 Task: Create a sub task Gather and Analyse Requirements for the task  Add support for push notifications to the mobile app in the project TowardForge , assign it to team member softage.9@softage.net and update the status of the sub task to  Completed , set the priority of the sub task to High.
Action: Mouse moved to (19, 50)
Screenshot: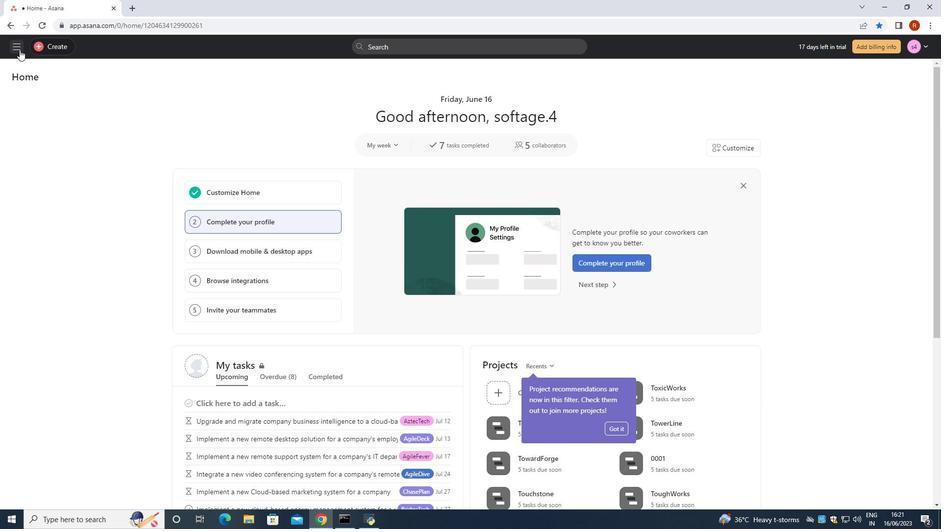 
Action: Mouse pressed left at (19, 50)
Screenshot: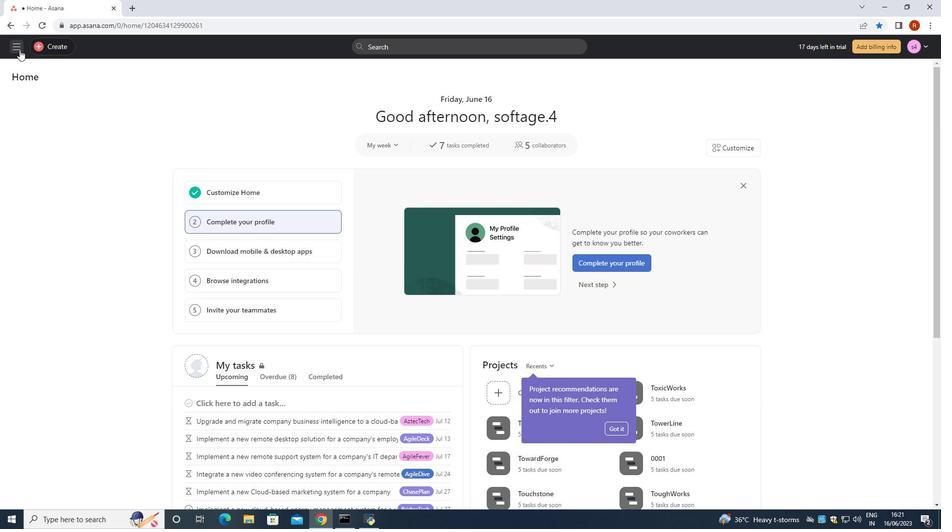 
Action: Mouse moved to (60, 312)
Screenshot: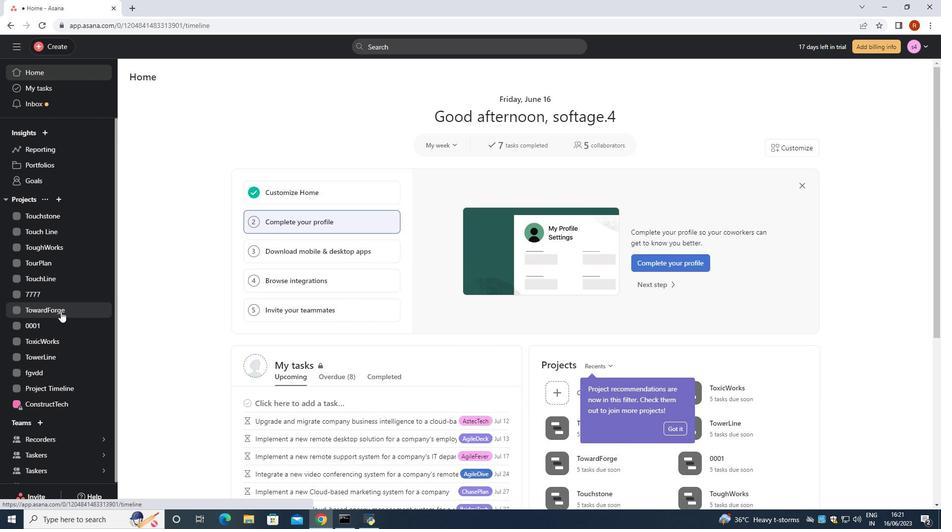 
Action: Mouse pressed left at (60, 312)
Screenshot: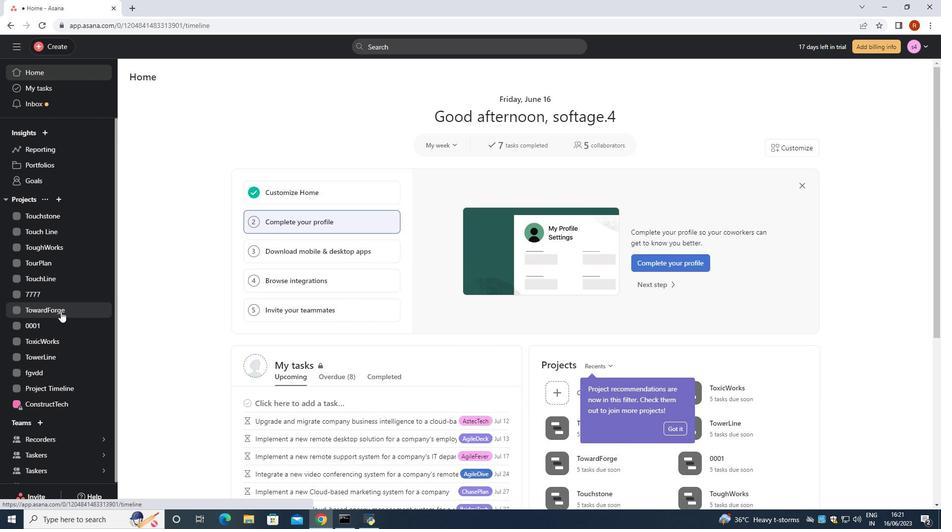 
Action: Mouse moved to (179, 102)
Screenshot: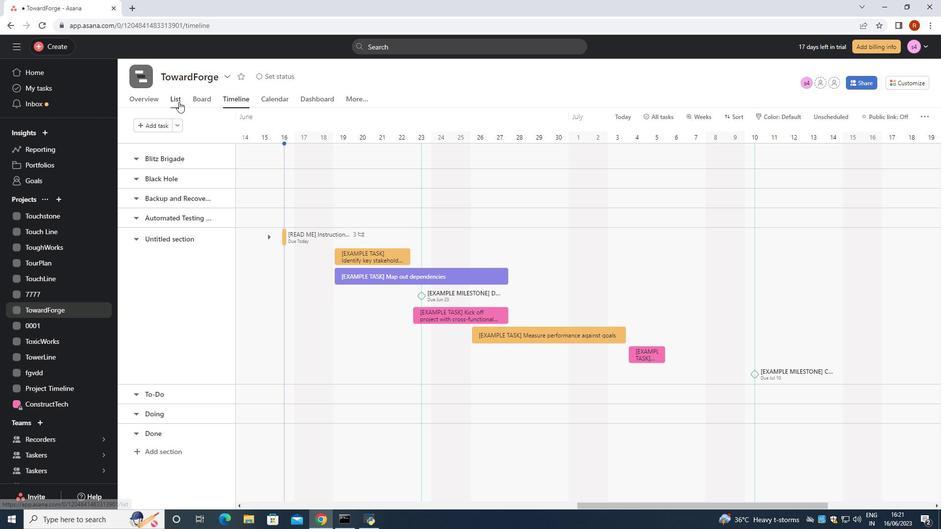 
Action: Mouse pressed left at (179, 102)
Screenshot: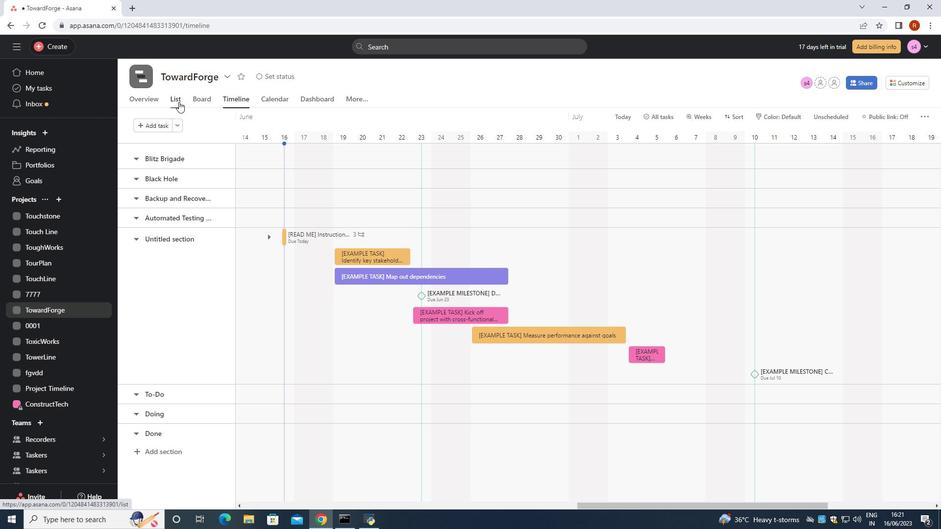 
Action: Mouse moved to (184, 248)
Screenshot: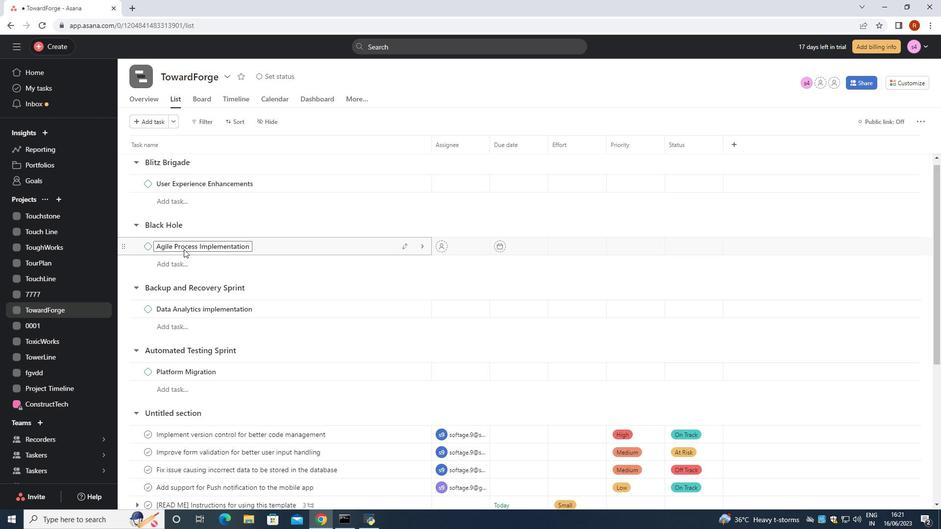 
Action: Mouse scrolled (184, 248) with delta (0, 0)
Screenshot: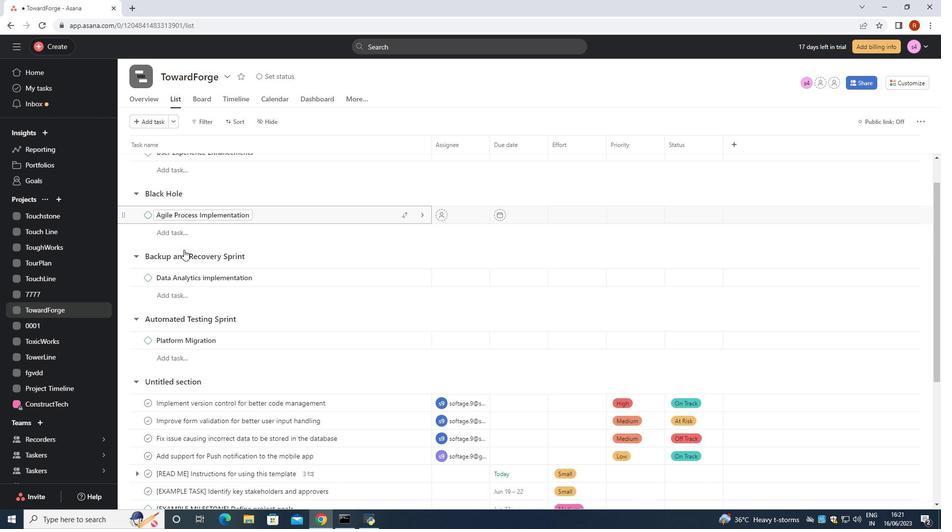 
Action: Mouse moved to (183, 250)
Screenshot: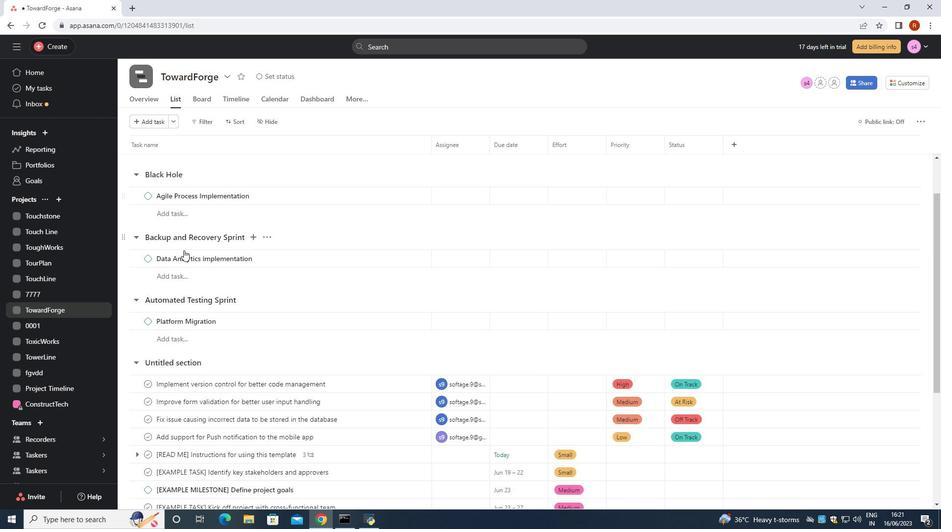 
Action: Mouse scrolled (183, 249) with delta (0, 0)
Screenshot: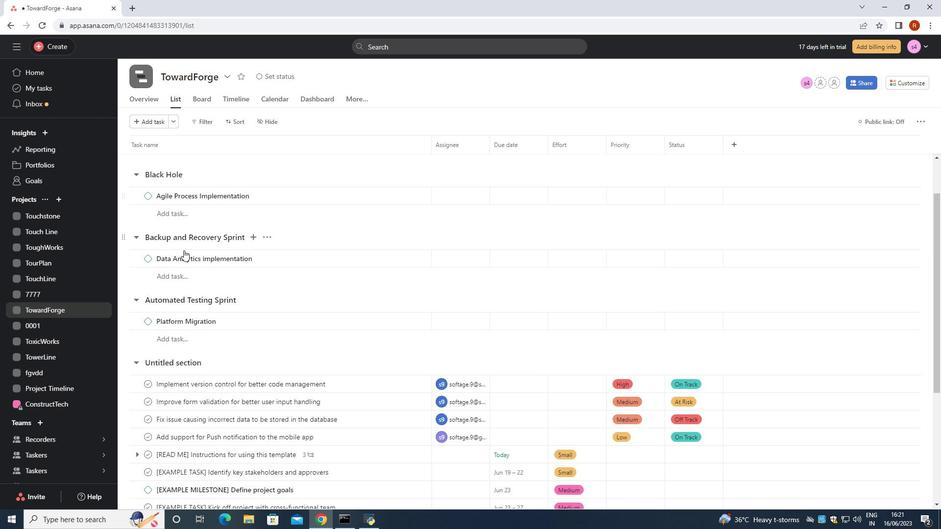 
Action: Mouse moved to (184, 260)
Screenshot: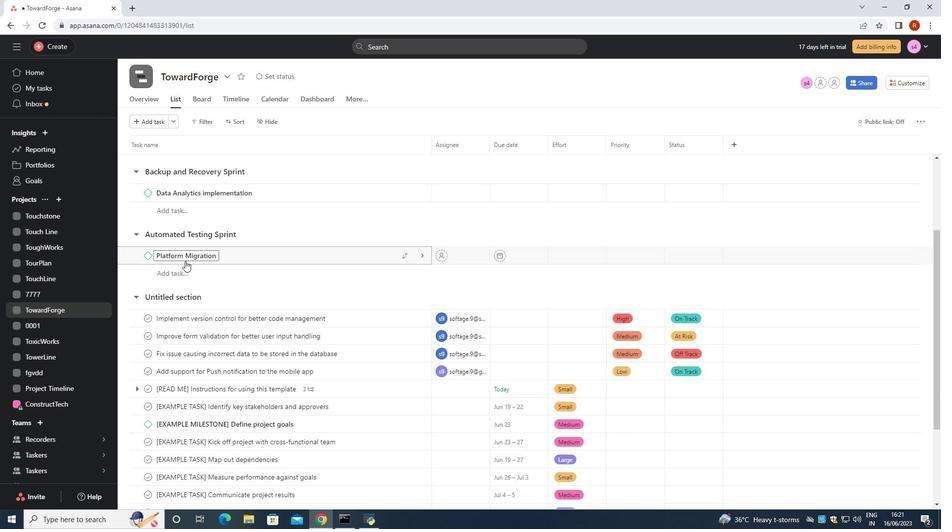 
Action: Mouse scrolled (184, 259) with delta (0, 0)
Screenshot: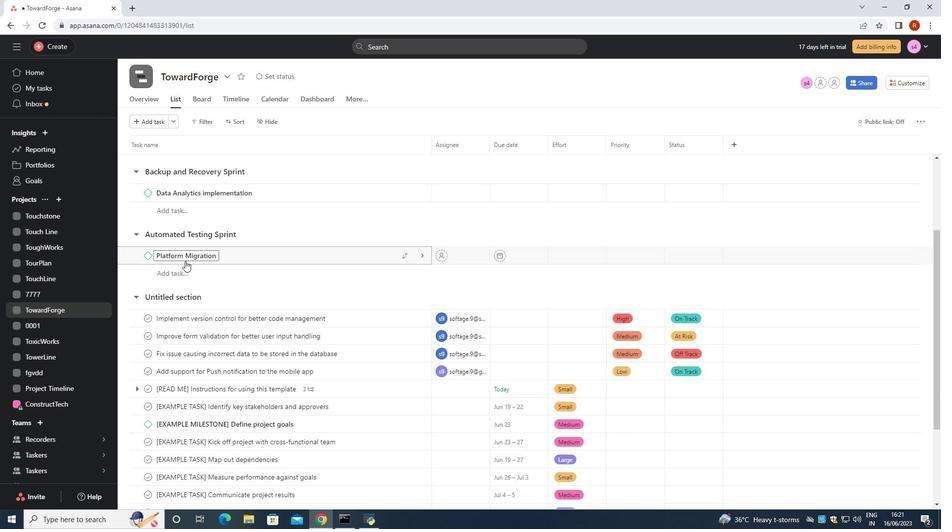 
Action: Mouse moved to (349, 346)
Screenshot: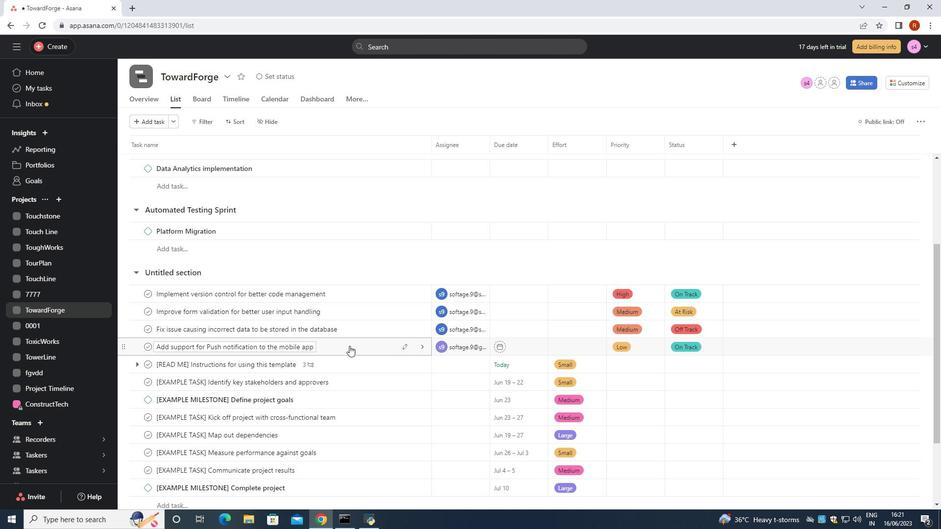 
Action: Mouse pressed left at (349, 346)
Screenshot: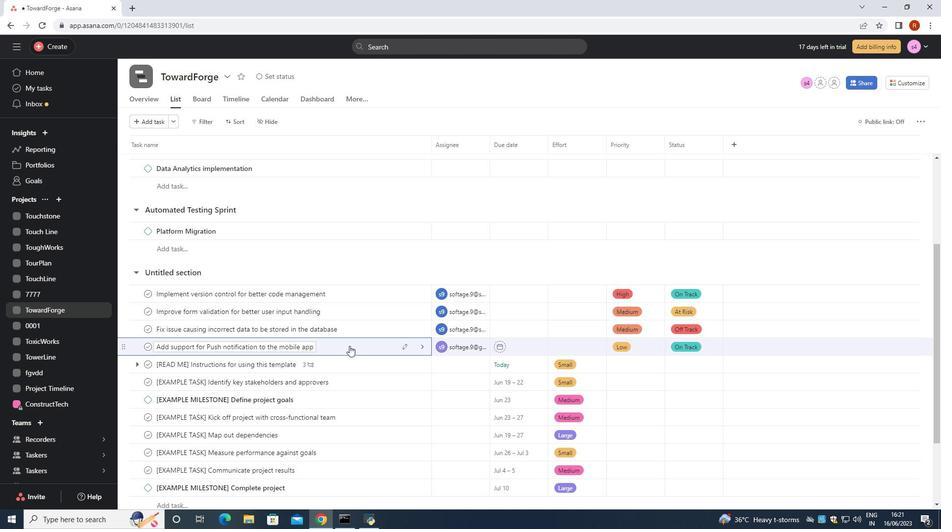 
Action: Mouse moved to (670, 338)
Screenshot: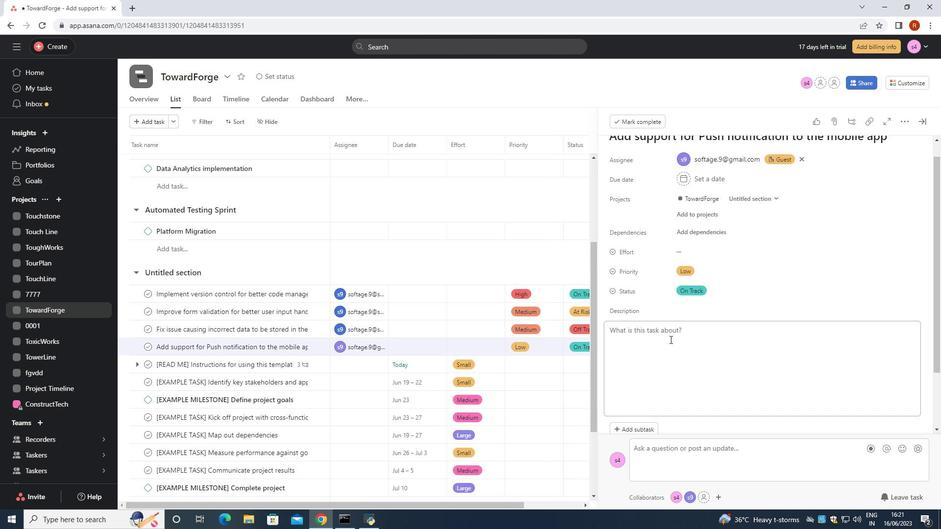 
Action: Mouse scrolled (670, 338) with delta (0, 0)
Screenshot: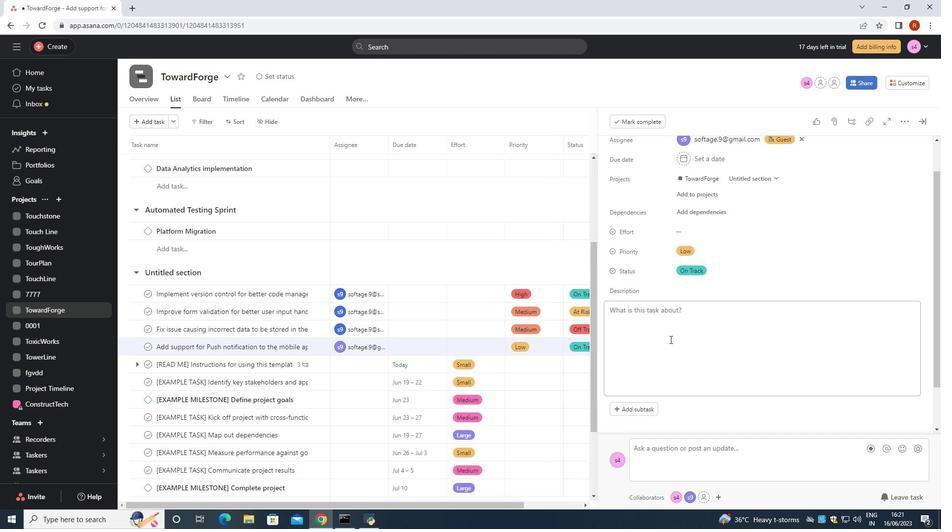
Action: Mouse moved to (669, 342)
Screenshot: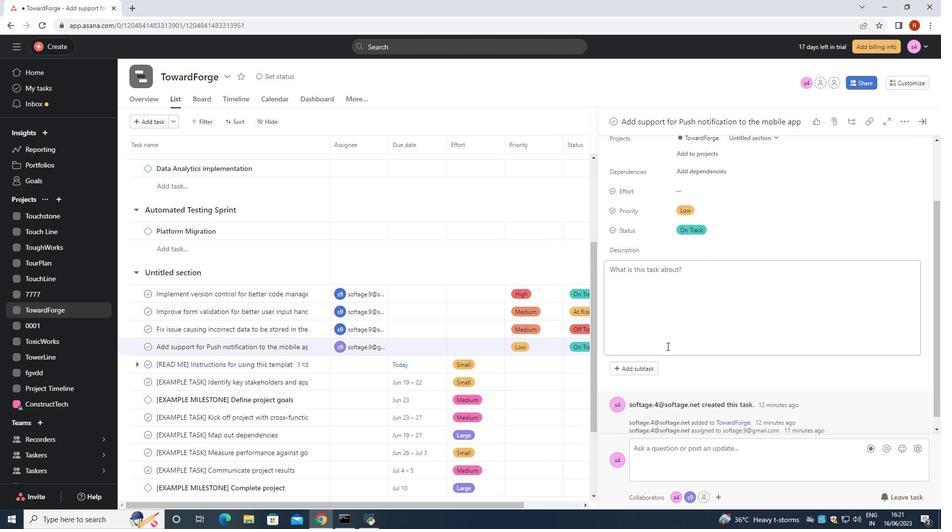 
Action: Mouse scrolled (669, 341) with delta (0, 0)
Screenshot: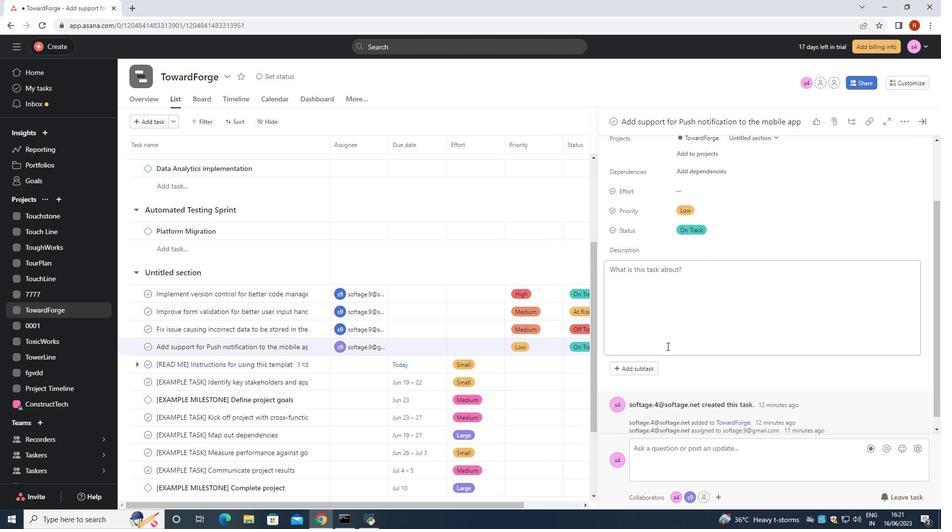 
Action: Mouse moved to (667, 345)
Screenshot: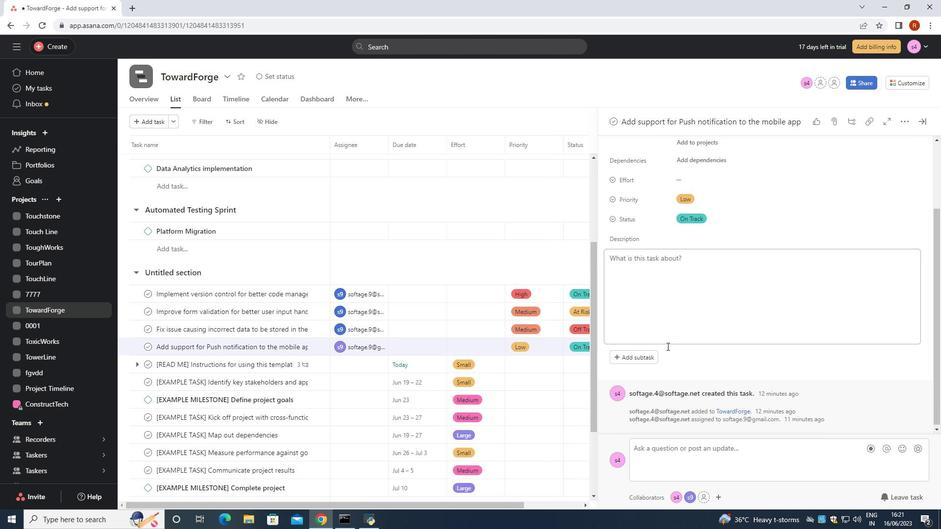 
Action: Mouse scrolled (667, 345) with delta (0, 0)
Screenshot: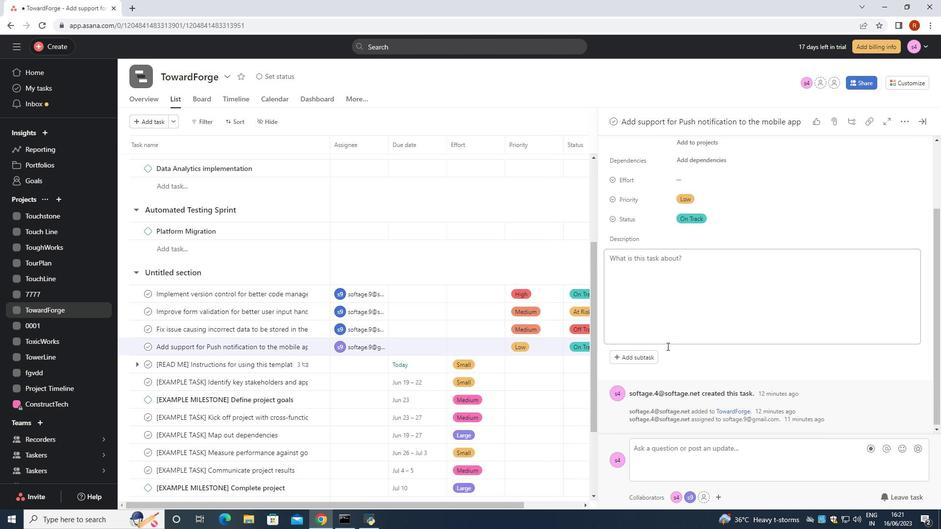 
Action: Mouse moved to (644, 357)
Screenshot: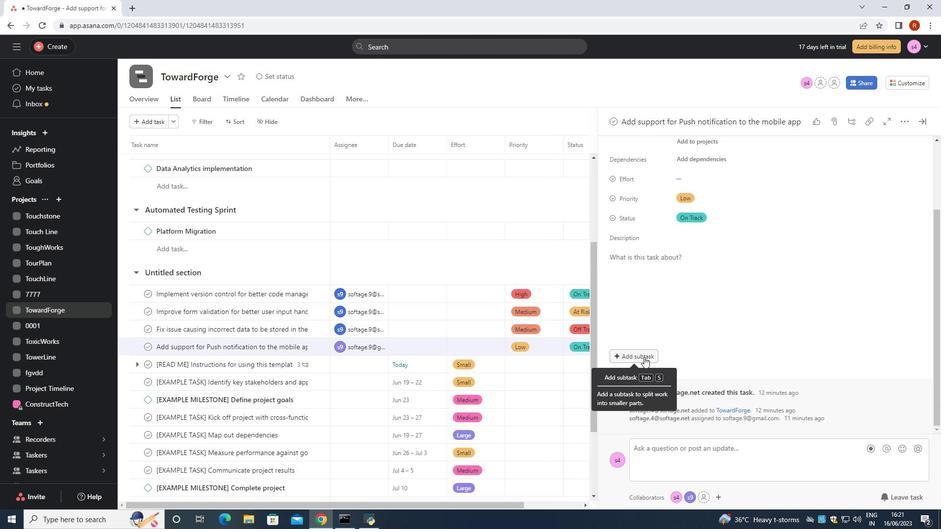 
Action: Mouse pressed left at (644, 357)
Screenshot: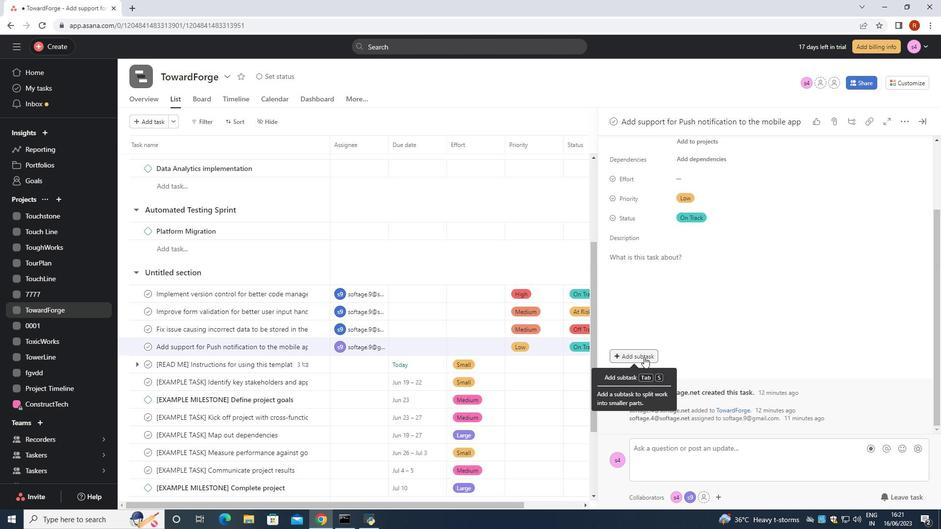 
Action: Key pressed <Key.shift><Key.shift><Key.shift><Key.shift><Key.shift><Key.shift>Gather<Key.space><Key.shift>and<Key.space><Key.shift>Analyse<Key.space><Key.shift>Requirements<Key.space>
Screenshot: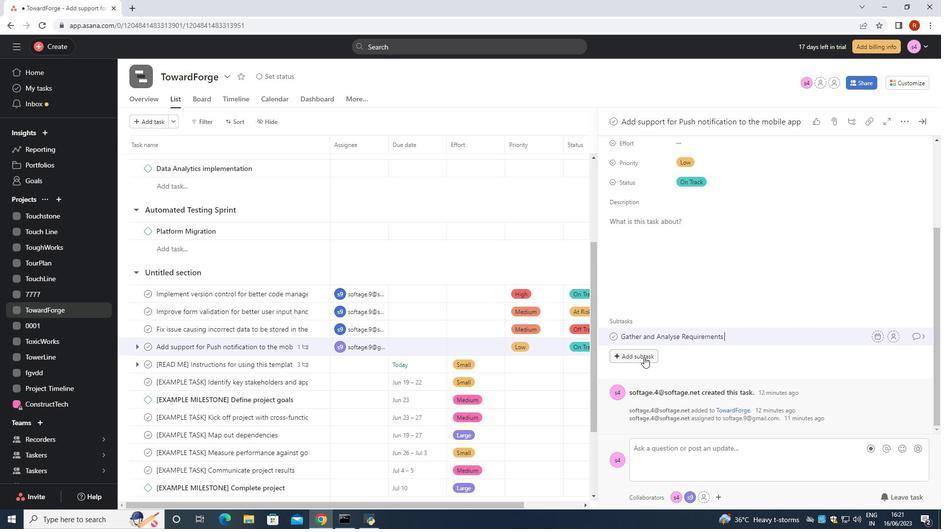 
Action: Mouse moved to (882, 336)
Screenshot: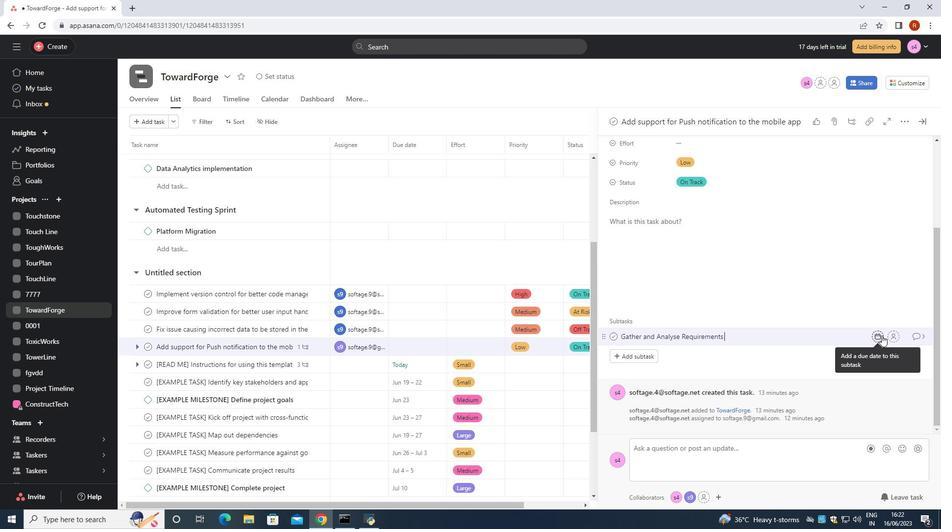 
Action: Mouse pressed left at (882, 336)
Screenshot: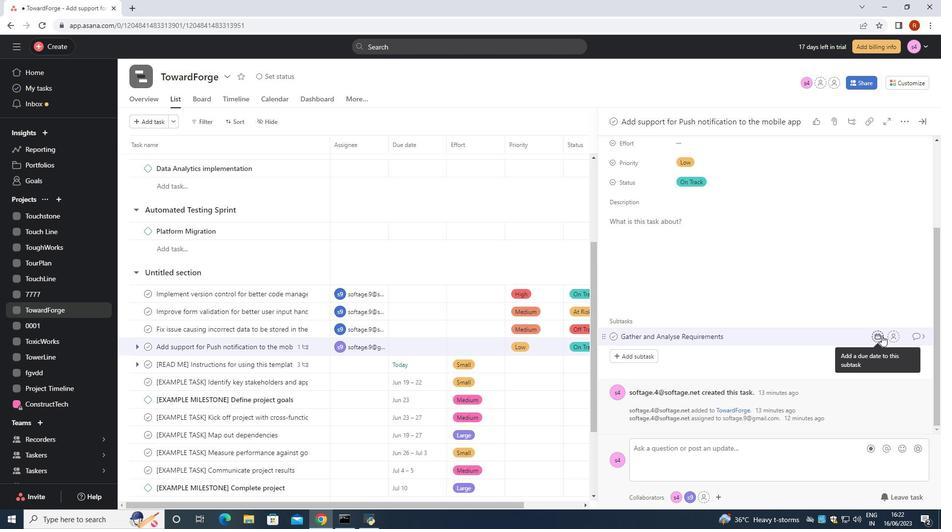 
Action: Mouse moved to (882, 335)
Screenshot: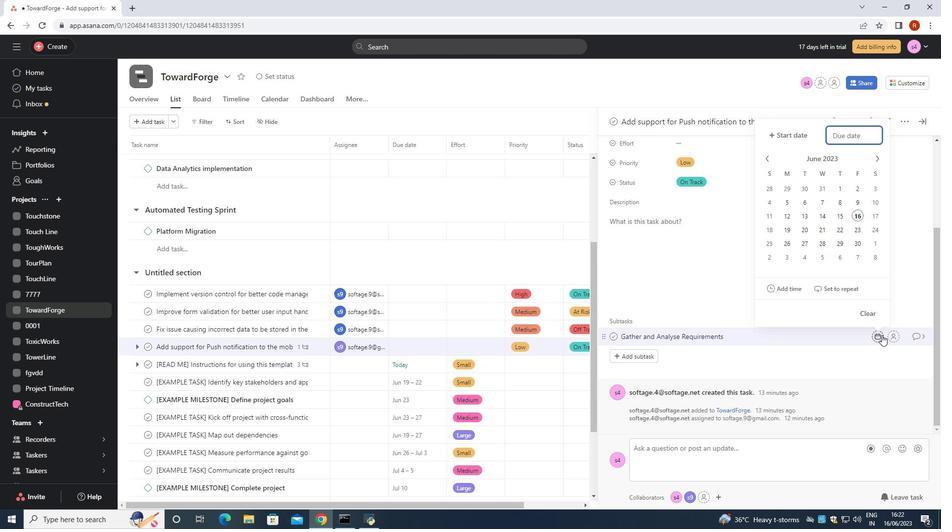 
Action: Mouse pressed left at (882, 335)
Screenshot: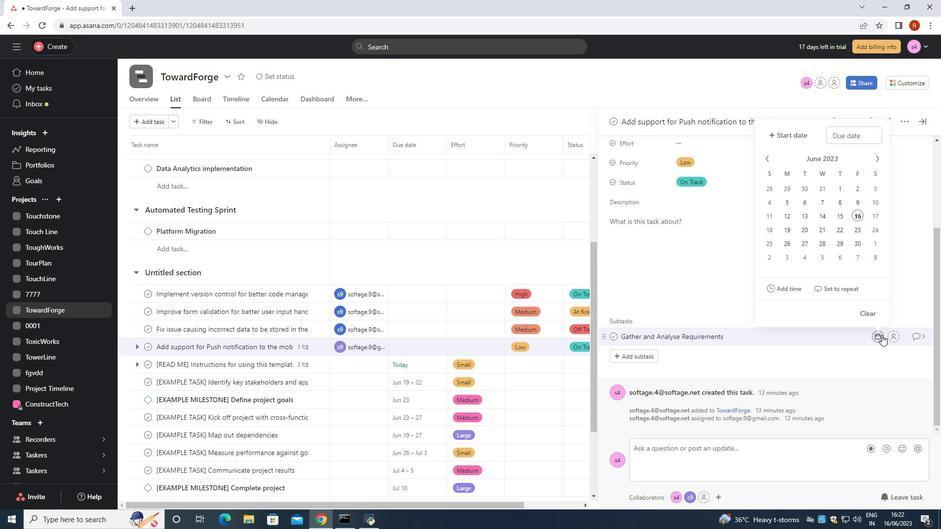 
Action: Mouse moved to (895, 335)
Screenshot: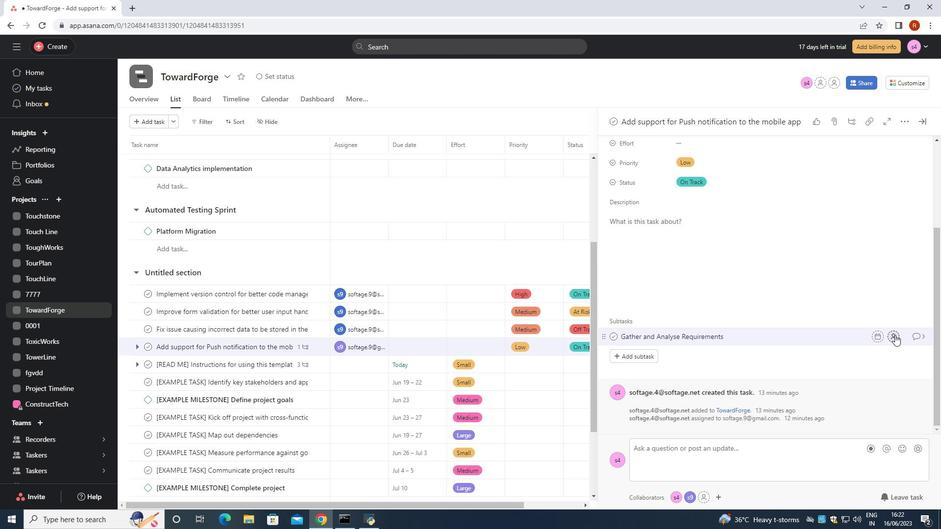 
Action: Mouse pressed left at (895, 335)
Screenshot: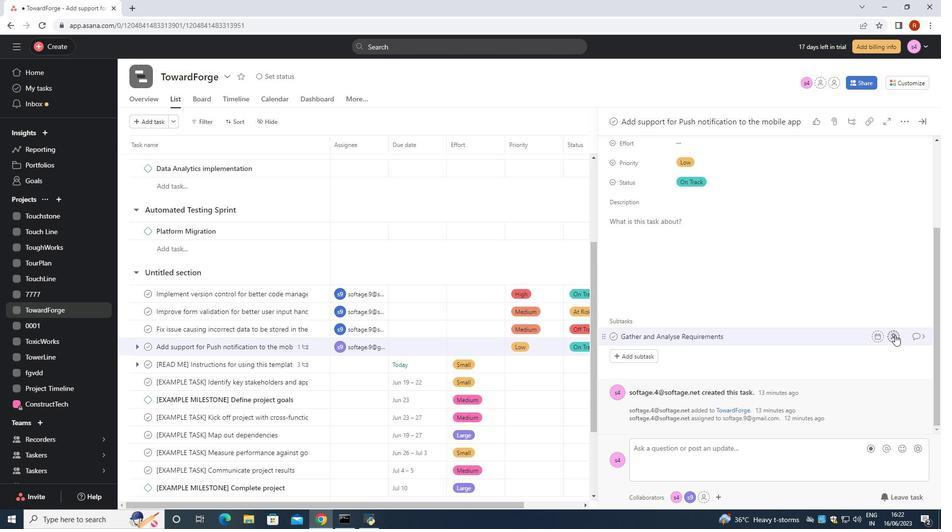 
Action: Mouse moved to (837, 295)
Screenshot: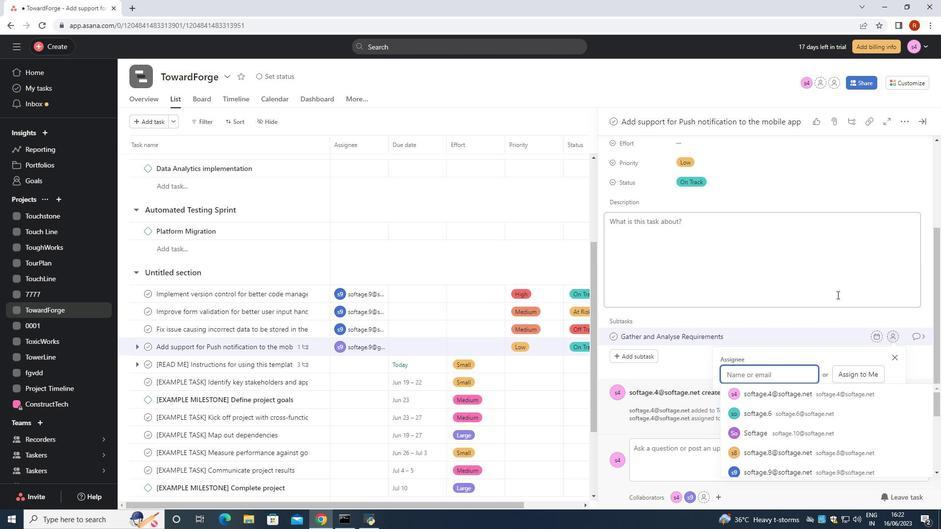 
Action: Key pressed softage.9<Key.shift>@softage.net
Screenshot: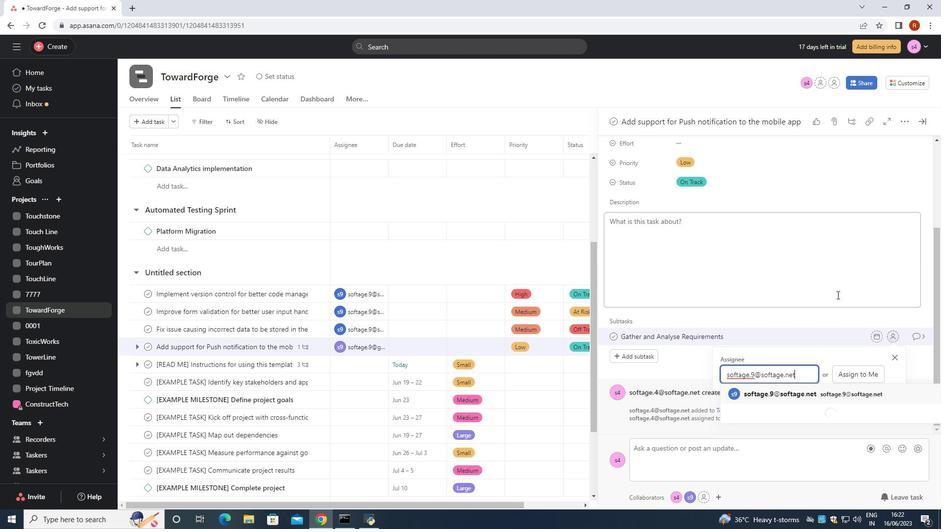 
Action: Mouse moved to (799, 397)
Screenshot: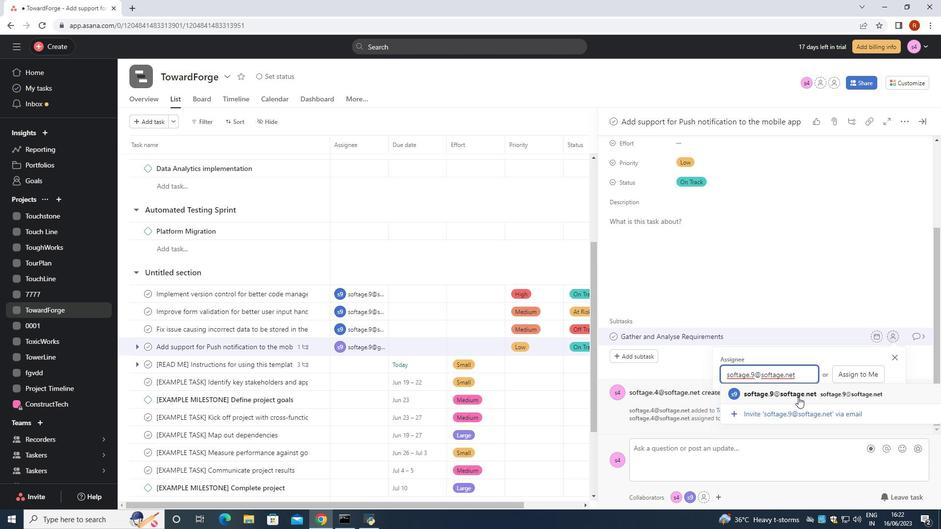 
Action: Mouse pressed left at (799, 397)
Screenshot: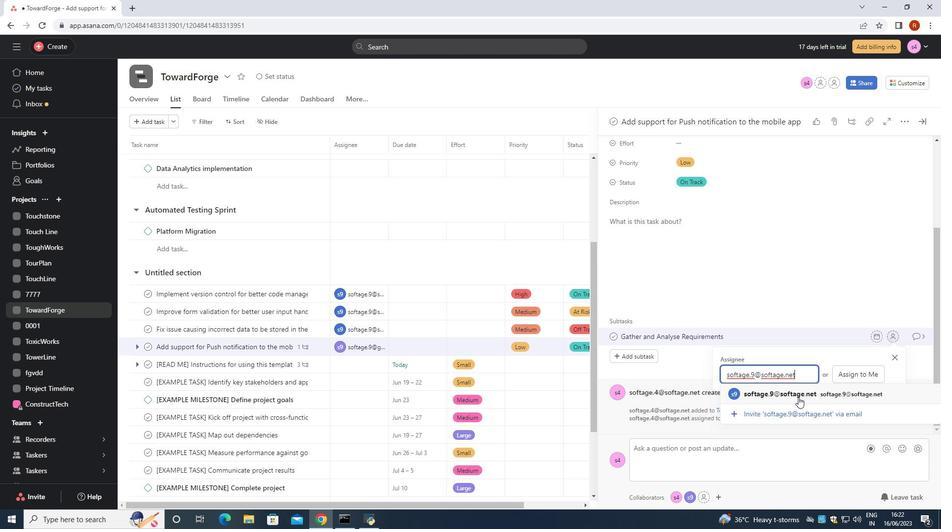 
Action: Mouse moved to (915, 340)
Screenshot: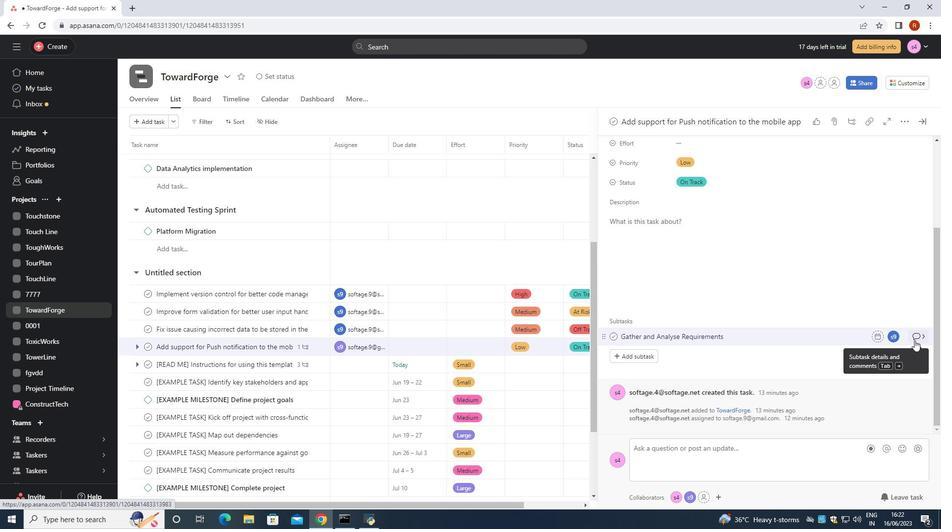 
Action: Mouse pressed left at (915, 340)
Screenshot: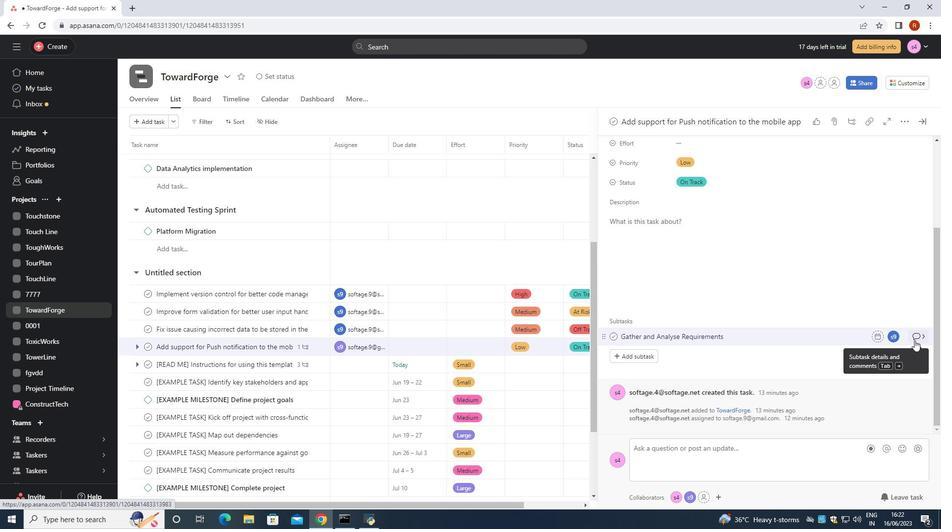 
Action: Mouse moved to (725, 312)
Screenshot: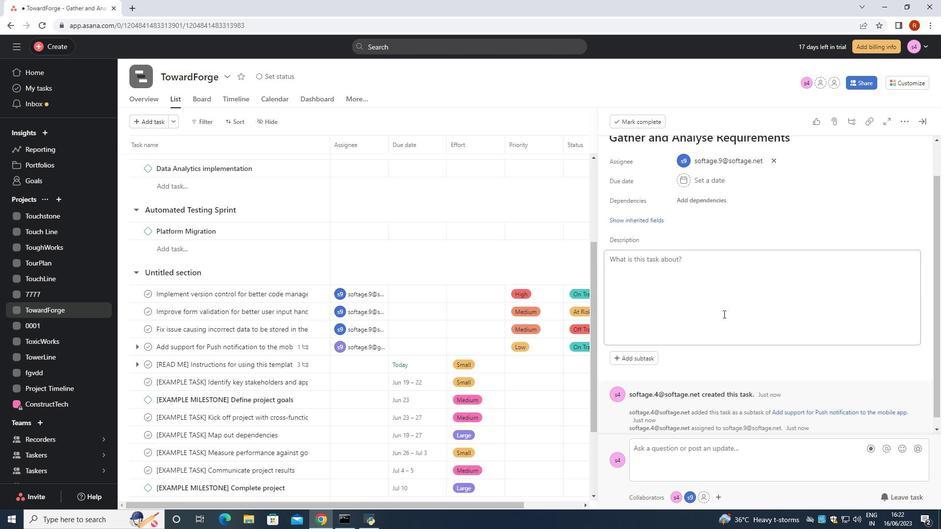 
Action: Mouse scrolled (726, 309) with delta (0, 0)
Screenshot: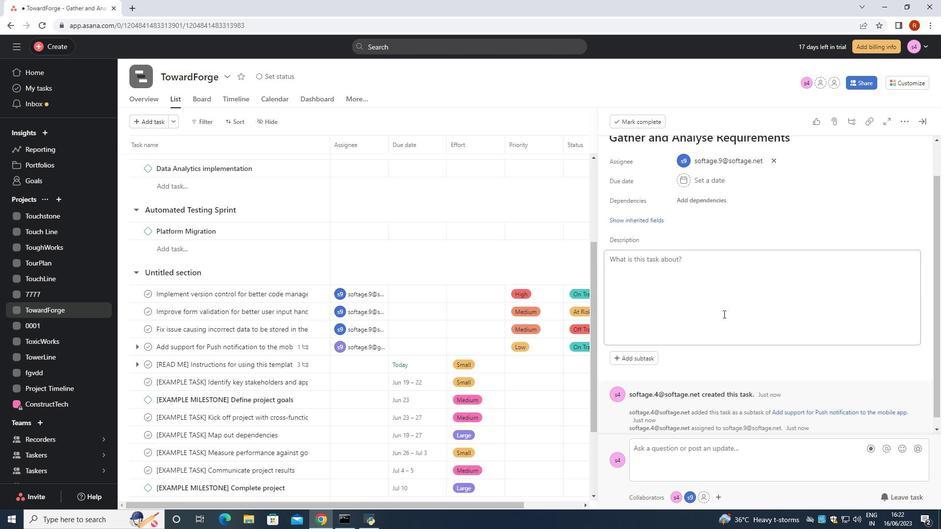 
Action: Mouse scrolled (725, 311) with delta (0, 0)
Screenshot: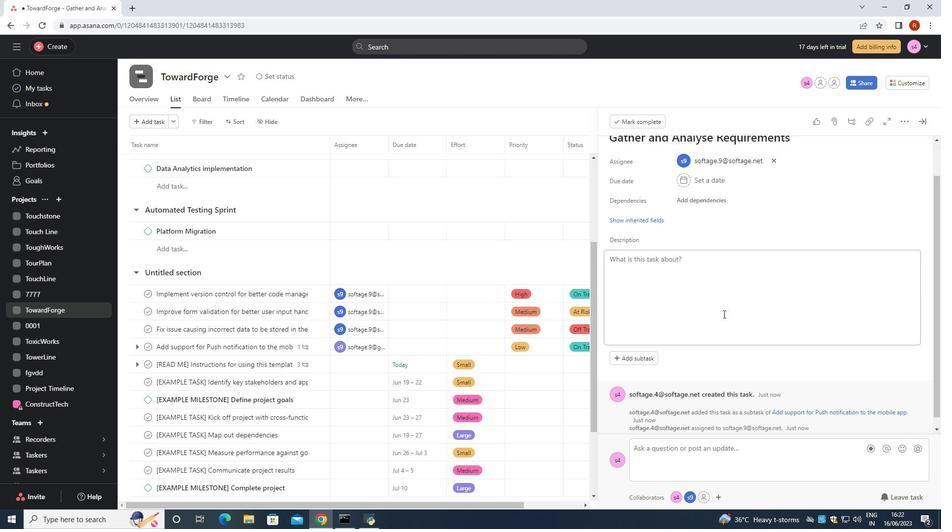 
Action: Mouse moved to (724, 314)
Screenshot: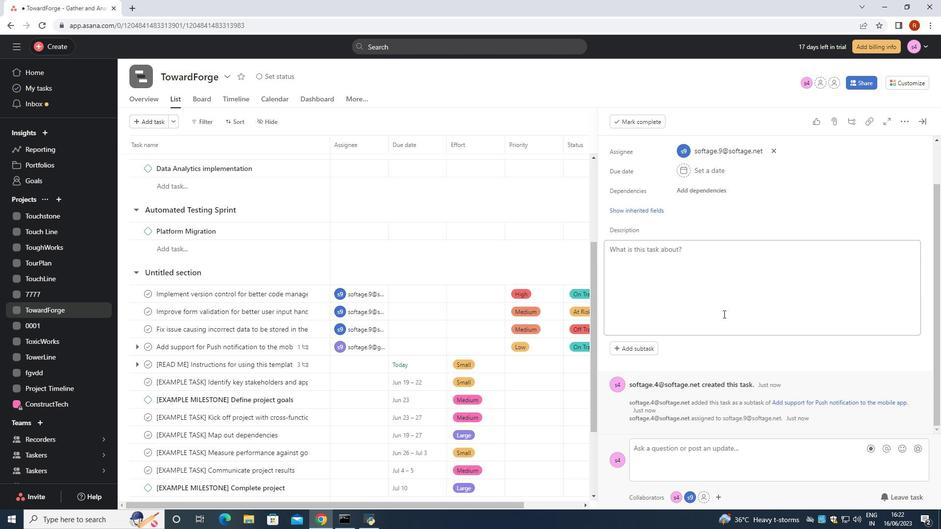 
Action: Mouse scrolled (724, 313) with delta (0, 0)
Screenshot: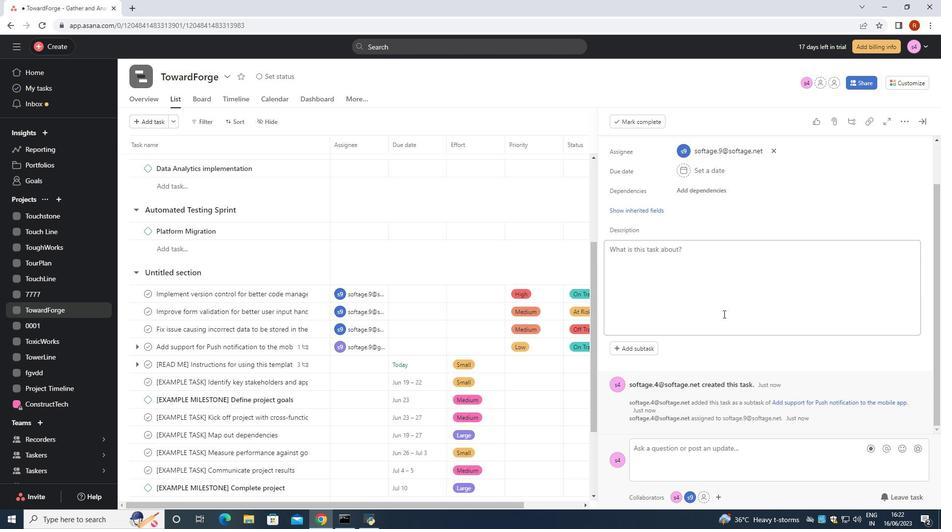 
Action: Mouse scrolled (724, 314) with delta (0, 0)
Screenshot: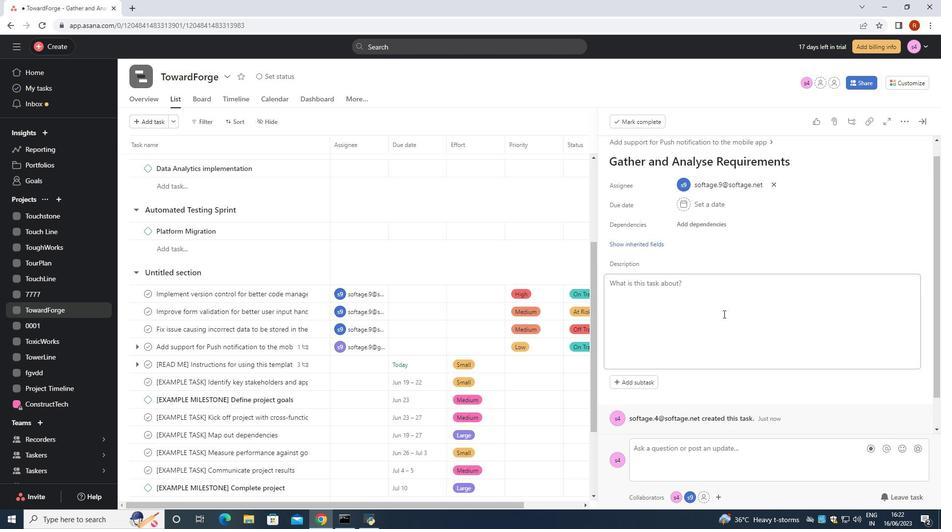 
Action: Mouse scrolled (724, 314) with delta (0, 0)
Screenshot: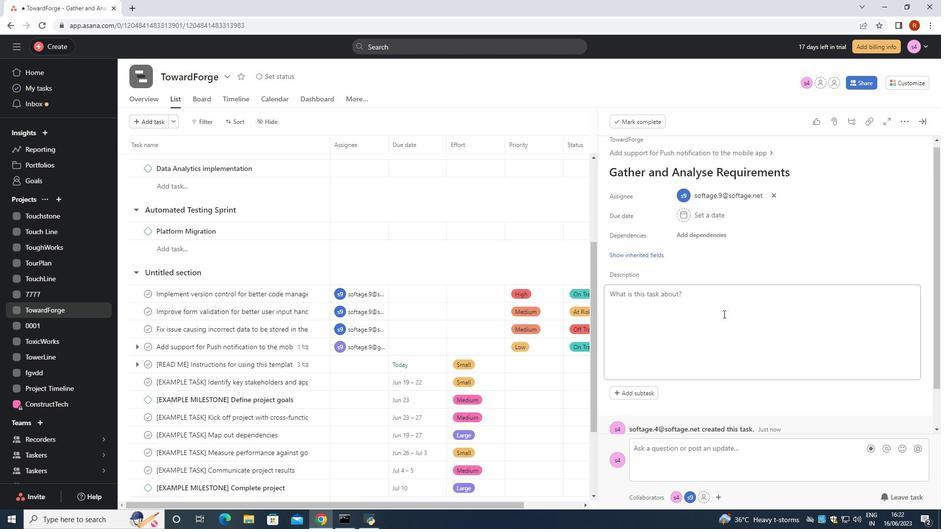 
Action: Mouse scrolled (724, 314) with delta (0, 0)
Screenshot: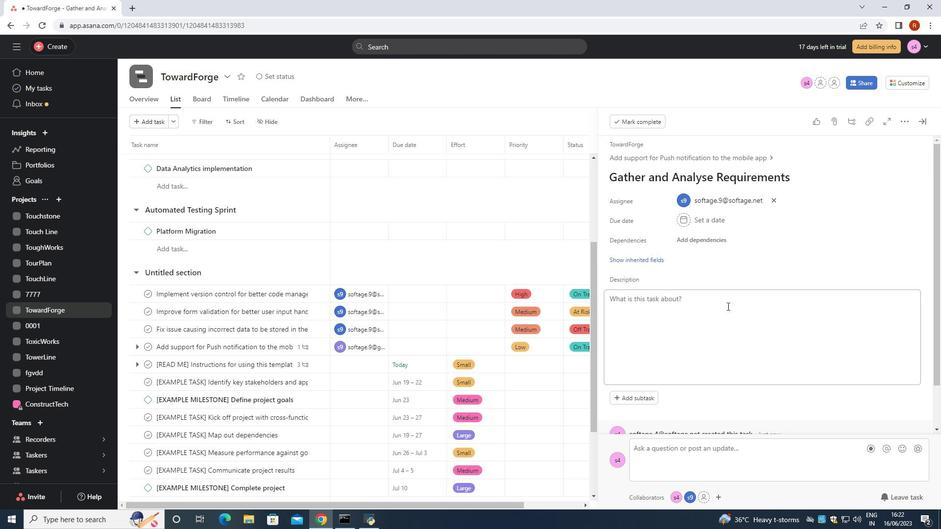 
Action: Mouse moved to (698, 245)
Screenshot: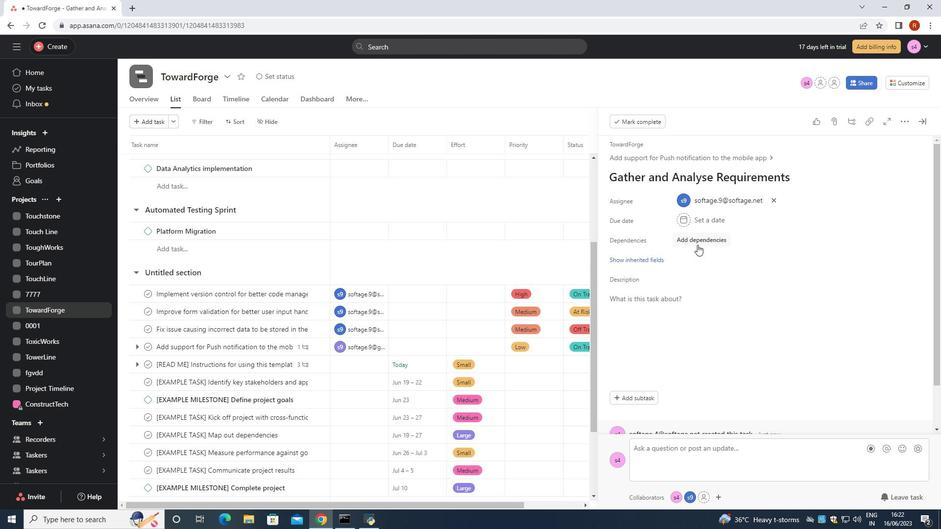 
Action: Mouse pressed left at (698, 245)
Screenshot: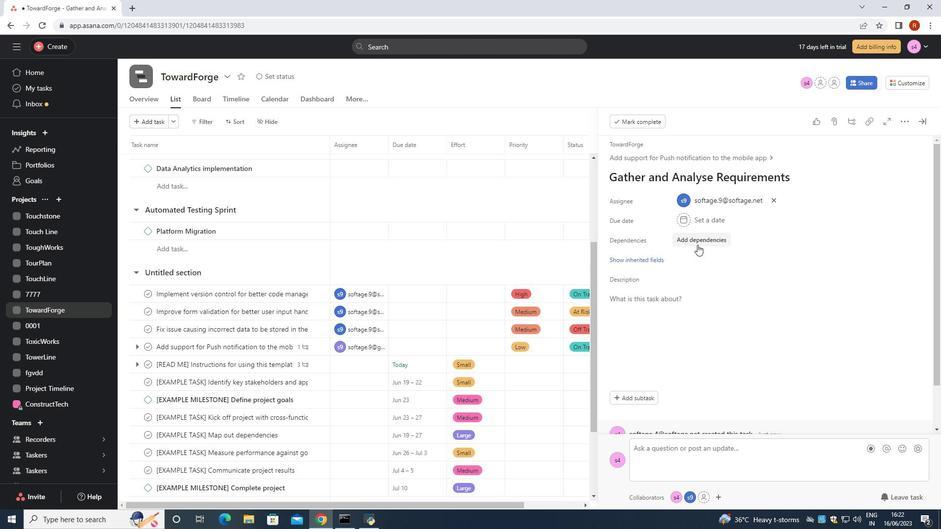 
Action: Mouse moved to (636, 257)
Screenshot: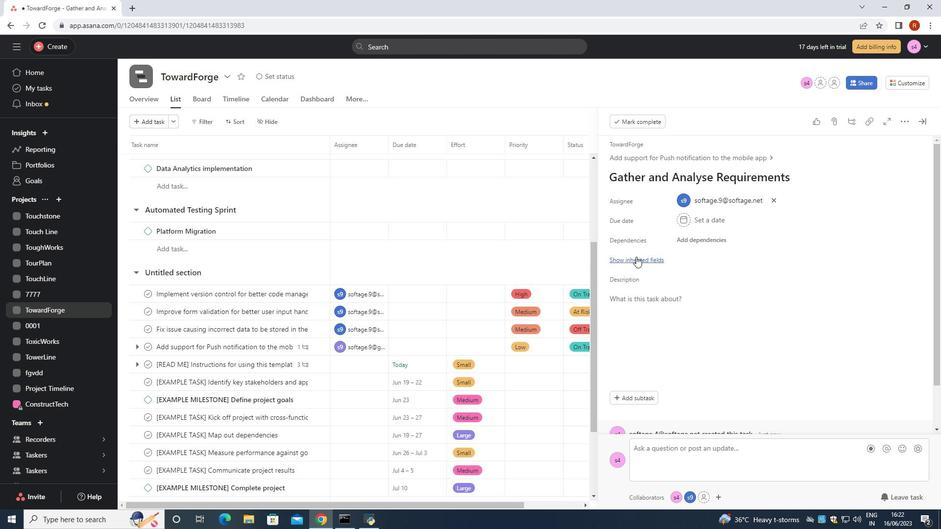 
Action: Mouse pressed left at (636, 257)
Screenshot: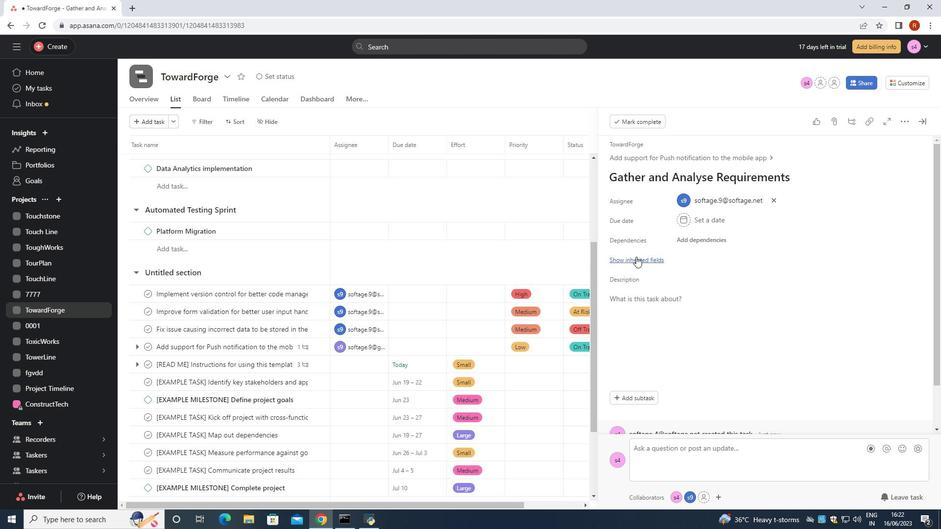 
Action: Mouse moved to (673, 319)
Screenshot: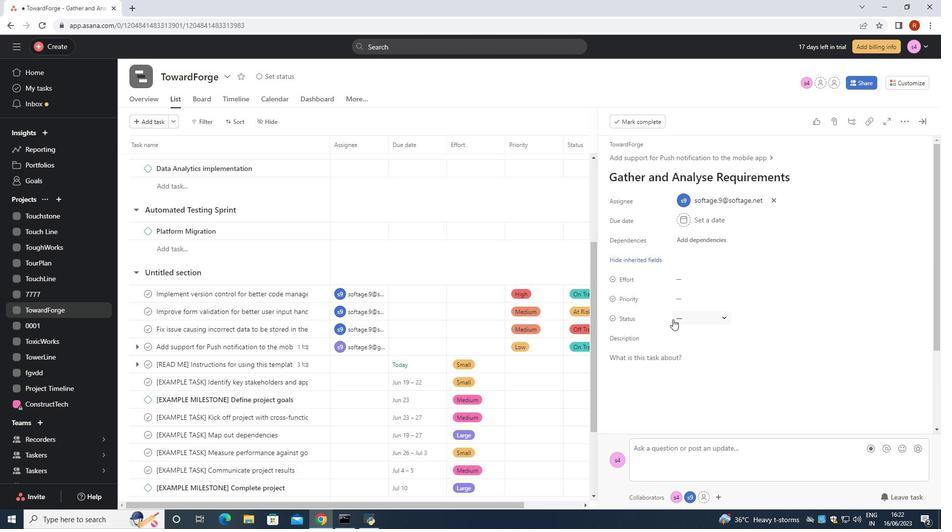 
Action: Mouse pressed left at (673, 319)
Screenshot: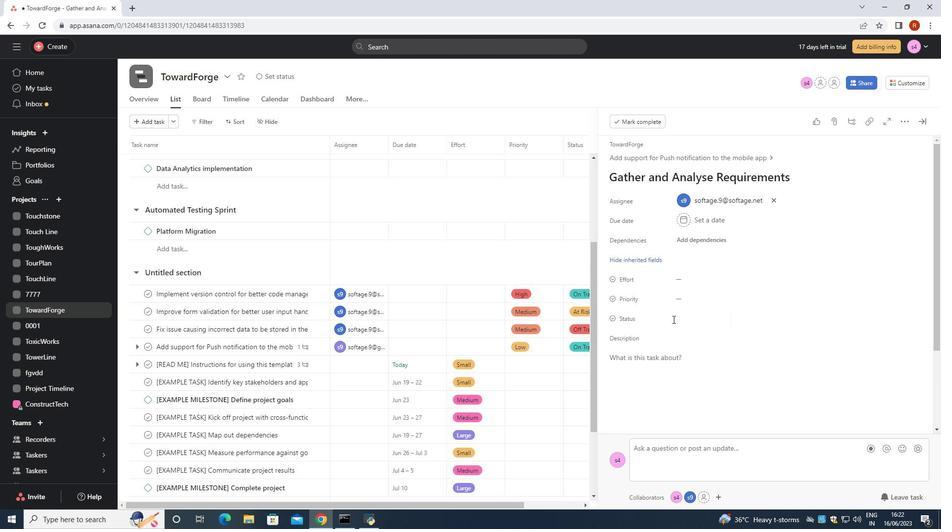 
Action: Mouse moved to (720, 415)
Screenshot: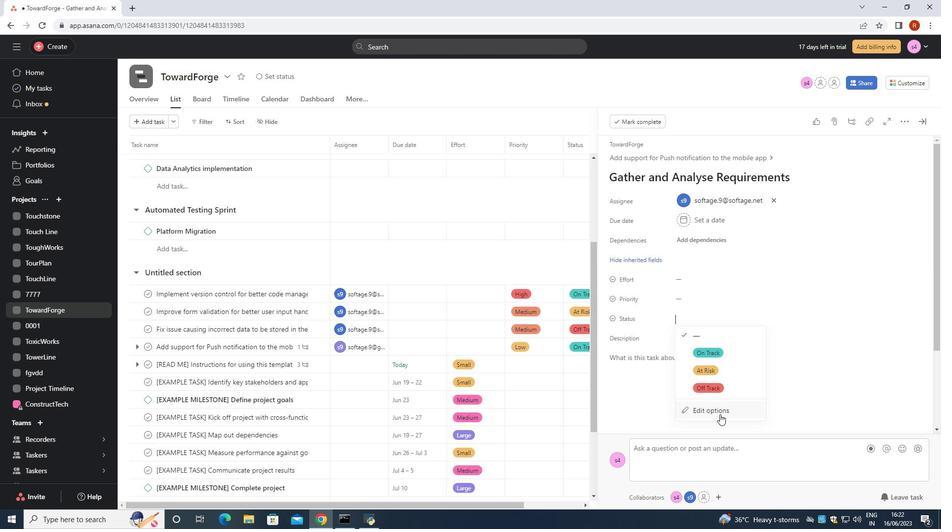 
Action: Mouse pressed left at (720, 415)
Screenshot: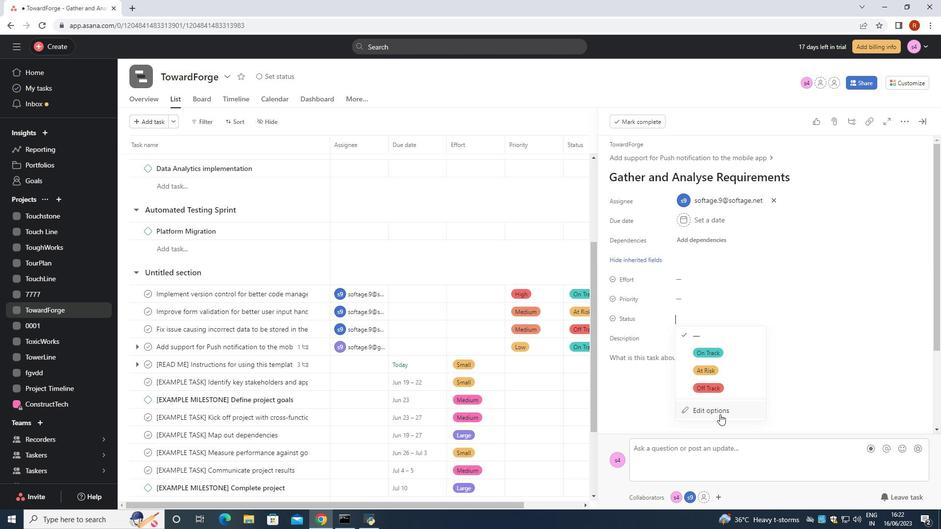 
Action: Mouse moved to (387, 257)
Screenshot: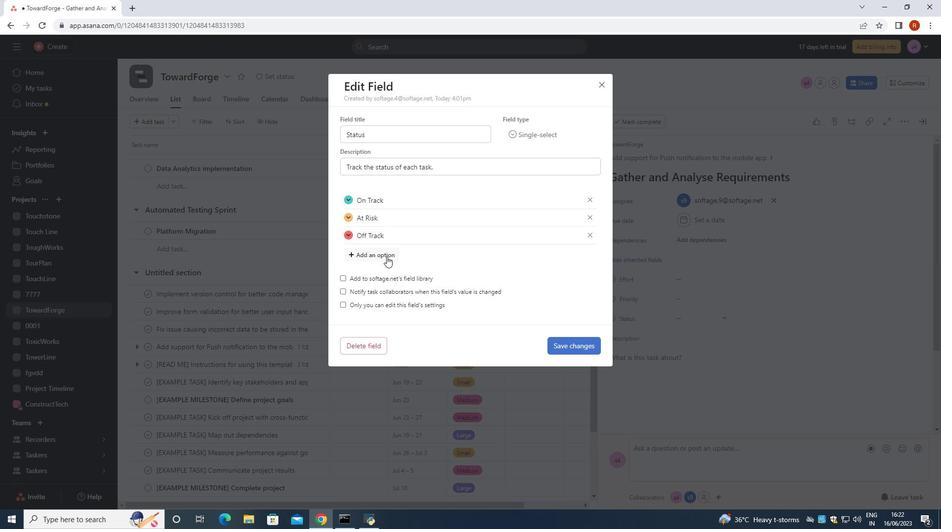 
Action: Mouse pressed left at (387, 257)
Screenshot: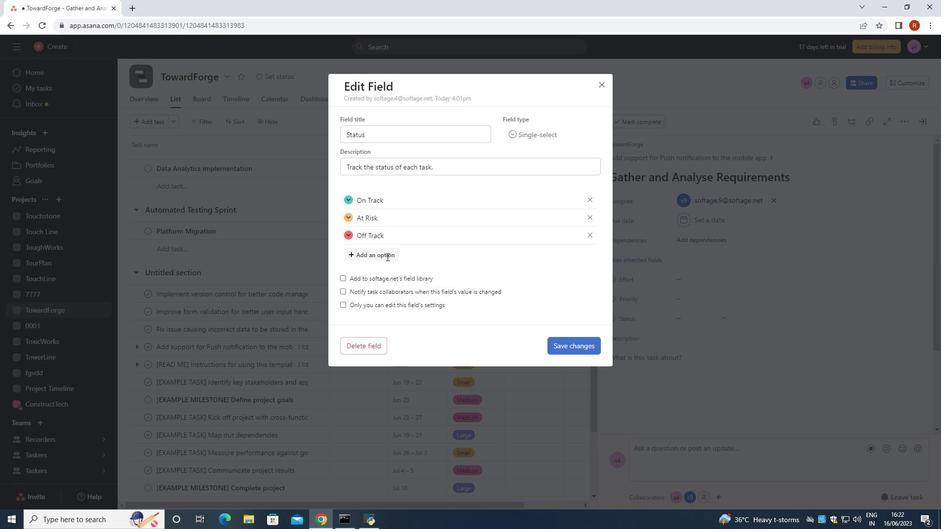 
Action: Mouse moved to (388, 257)
Screenshot: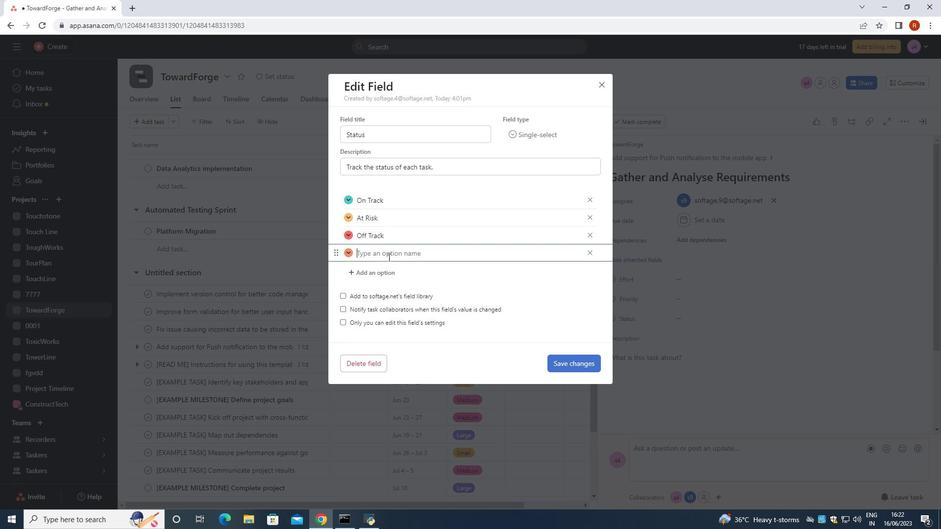 
Action: Key pressed <Key.shift>Completed
Screenshot: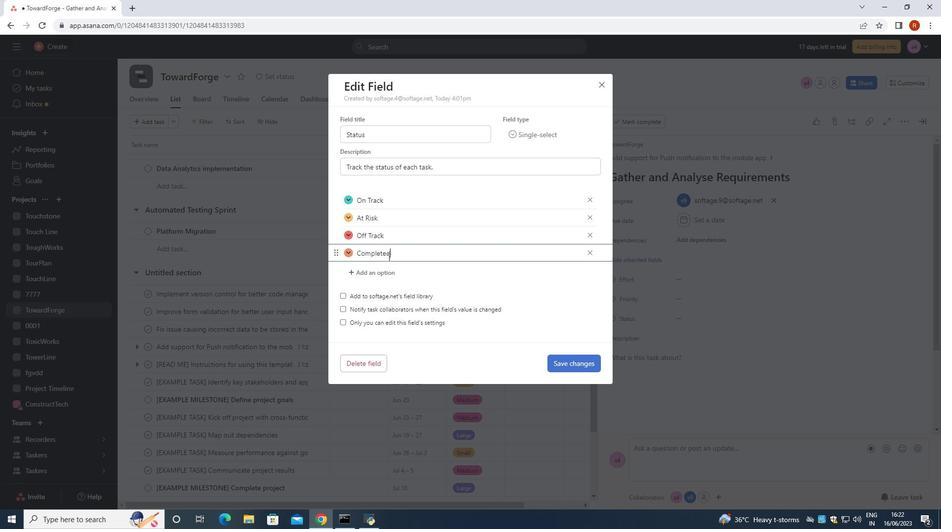 
Action: Mouse moved to (573, 362)
Screenshot: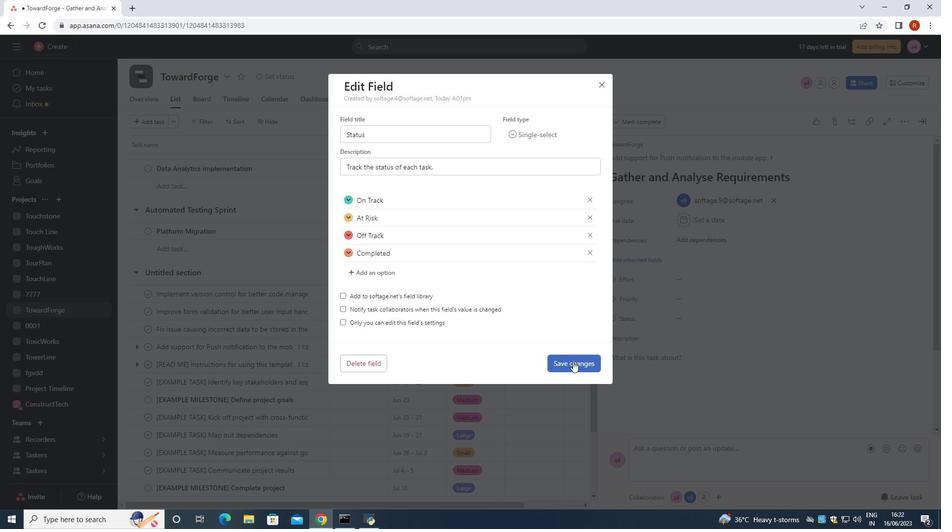 
Action: Mouse pressed left at (573, 362)
Screenshot: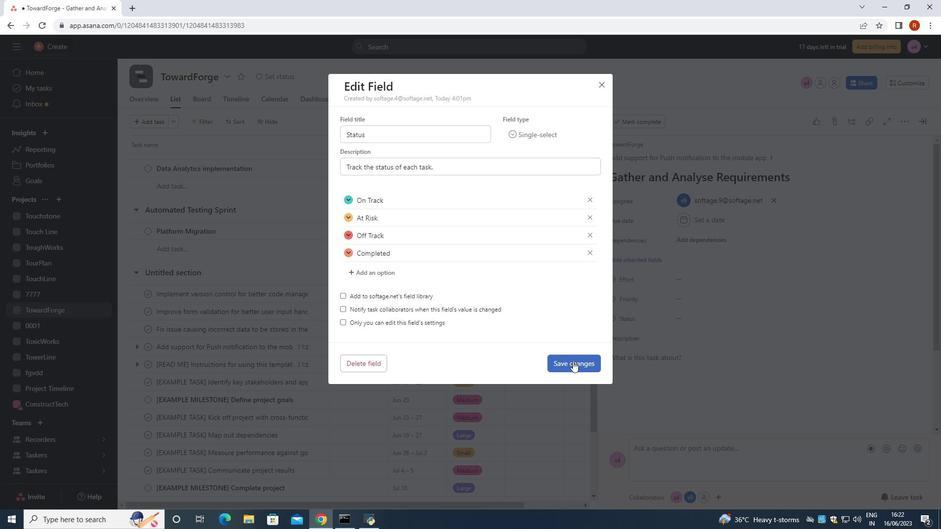 
Action: Mouse moved to (650, 260)
Screenshot: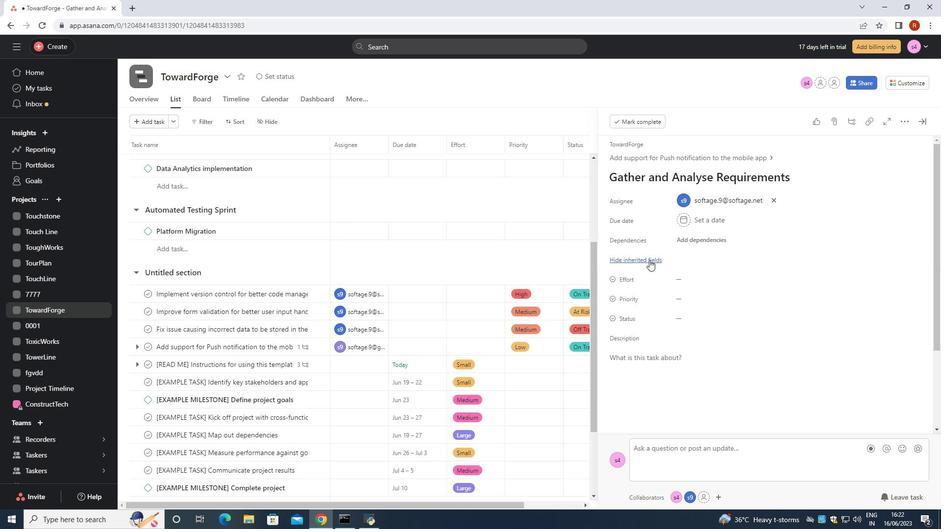 
Action: Mouse pressed left at (650, 260)
Screenshot: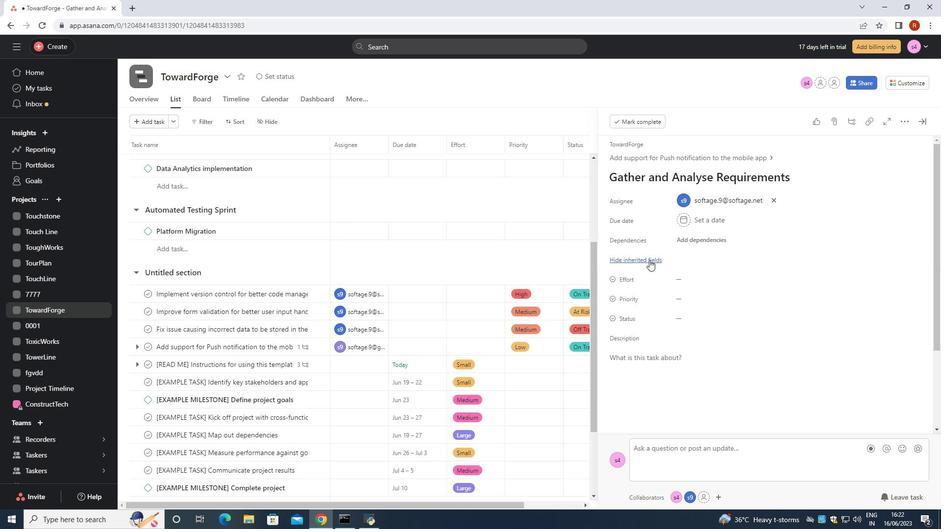 
Action: Mouse moved to (650, 261)
Screenshot: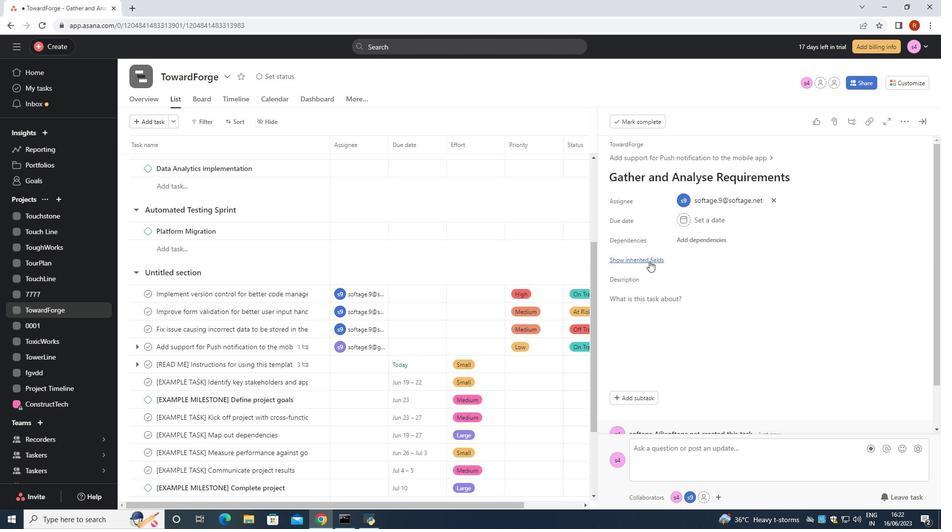 
Action: Mouse pressed left at (650, 261)
Screenshot: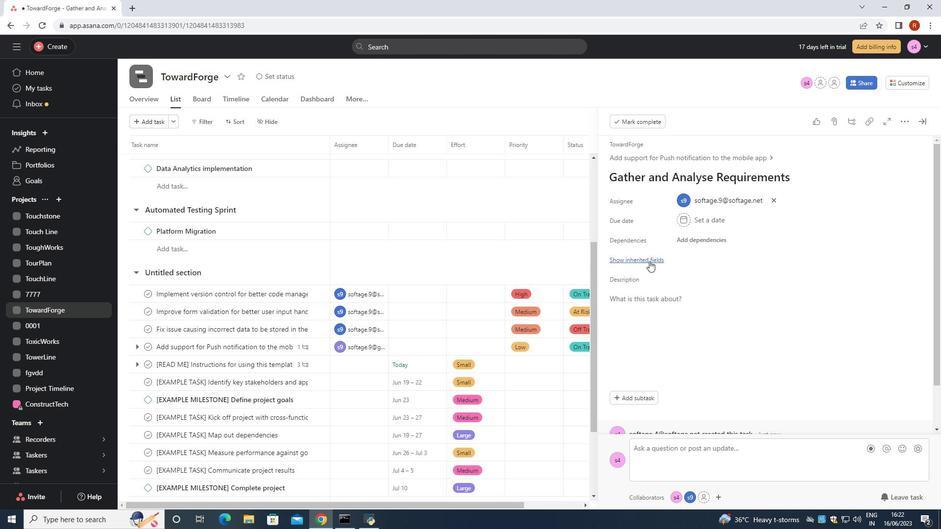 
Action: Mouse moved to (685, 321)
Screenshot: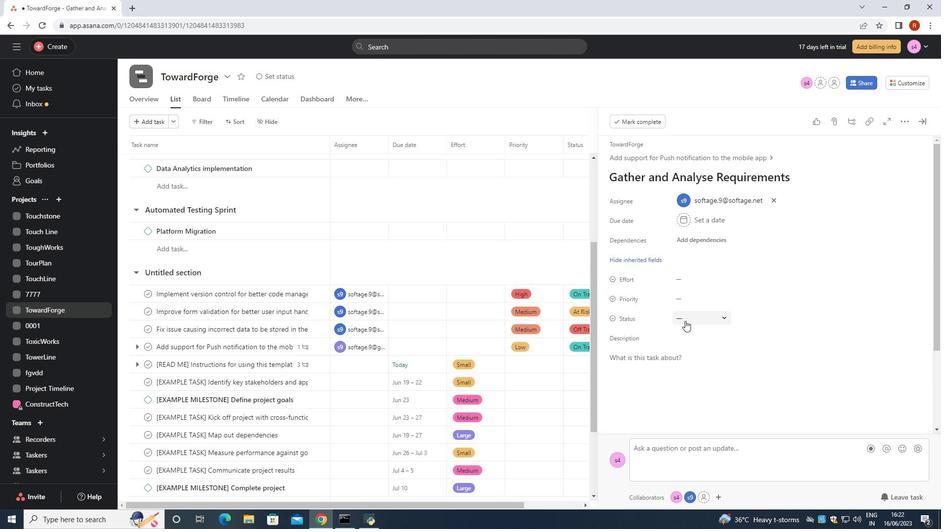 
Action: Mouse pressed left at (685, 321)
Screenshot: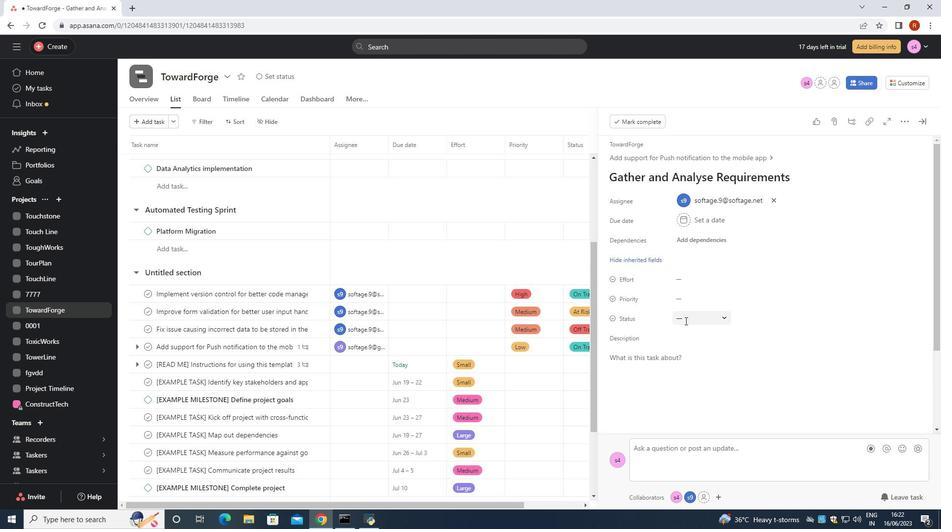 
Action: Mouse moved to (713, 405)
Screenshot: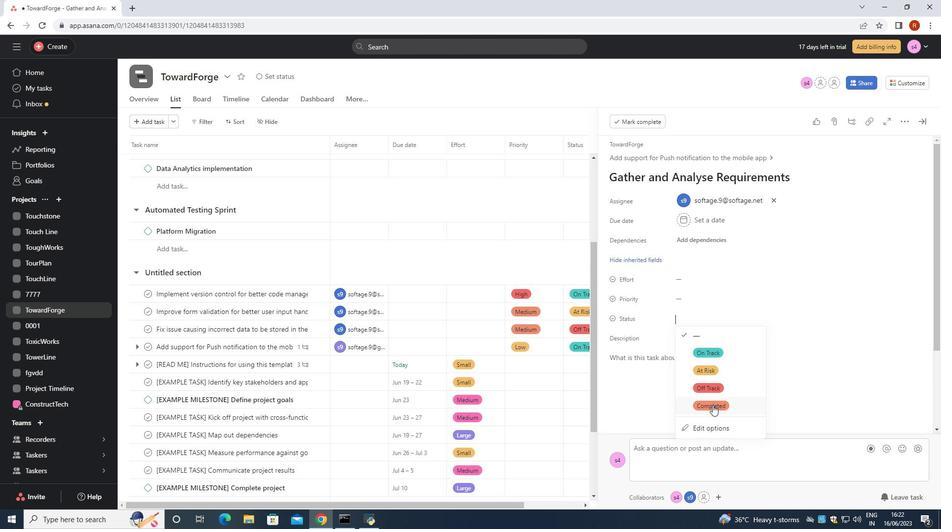 
Action: Mouse pressed left at (713, 405)
Screenshot: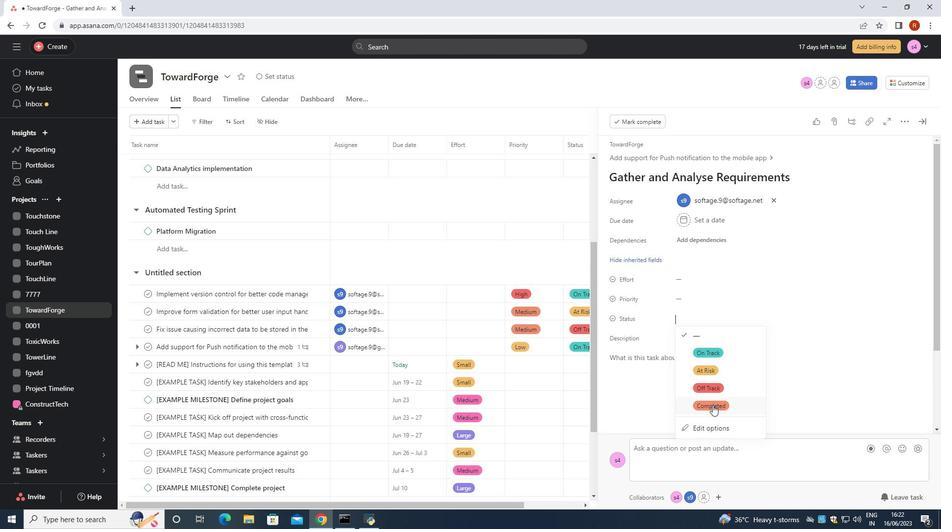 
Action: Mouse moved to (688, 299)
Screenshot: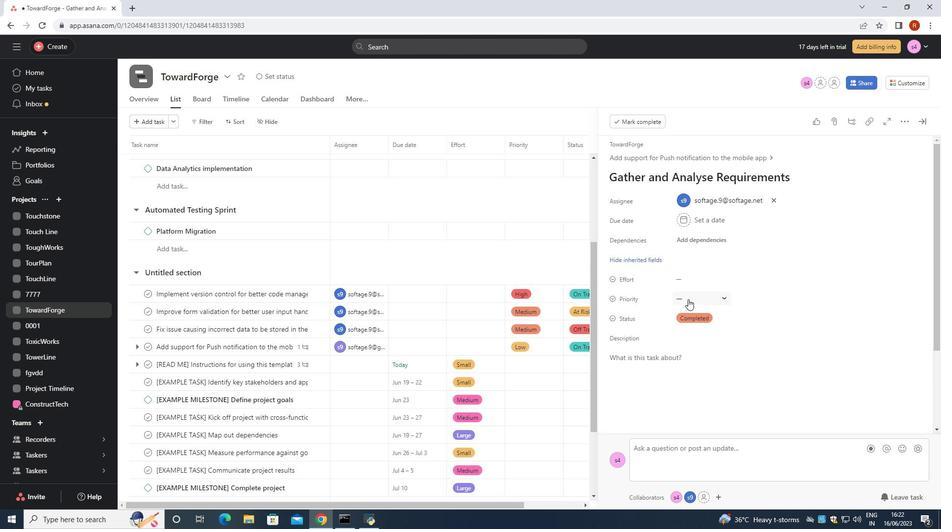 
Action: Mouse pressed left at (688, 299)
Screenshot: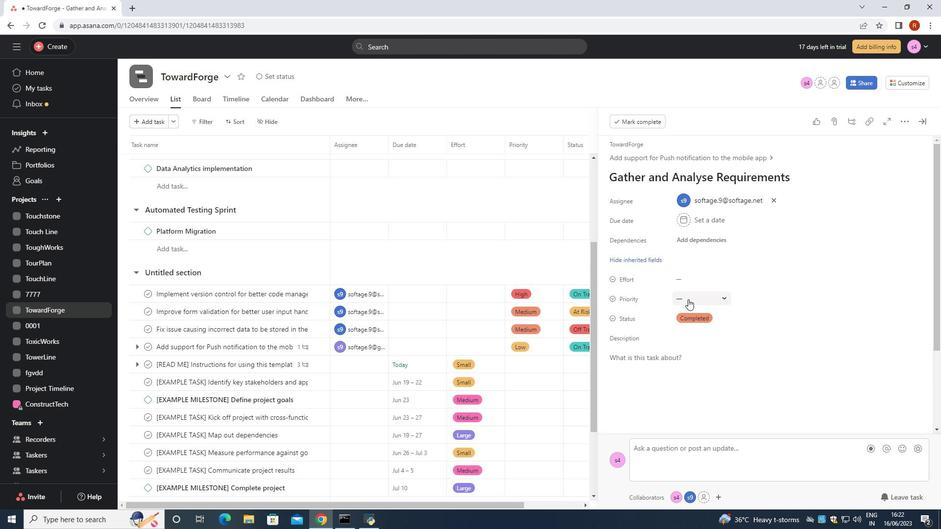 
Action: Mouse moved to (709, 333)
Screenshot: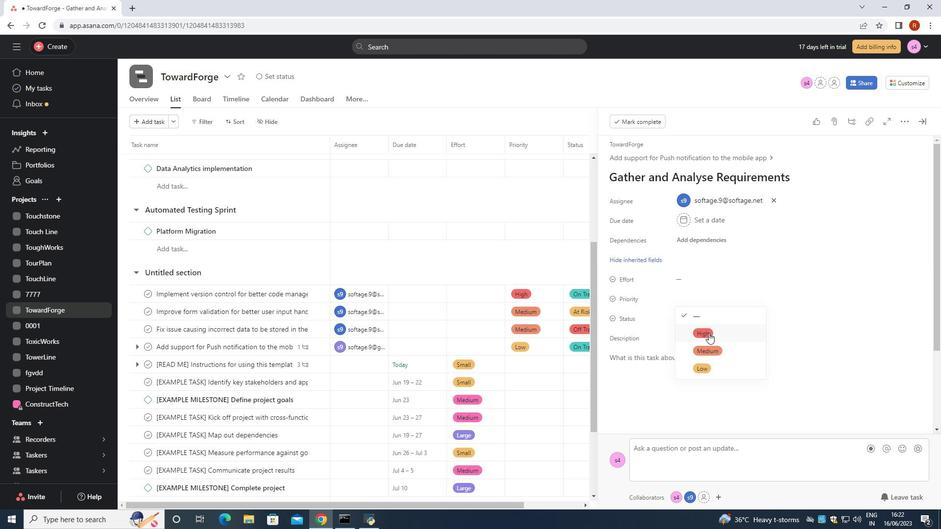 
Action: Mouse pressed left at (709, 333)
Screenshot: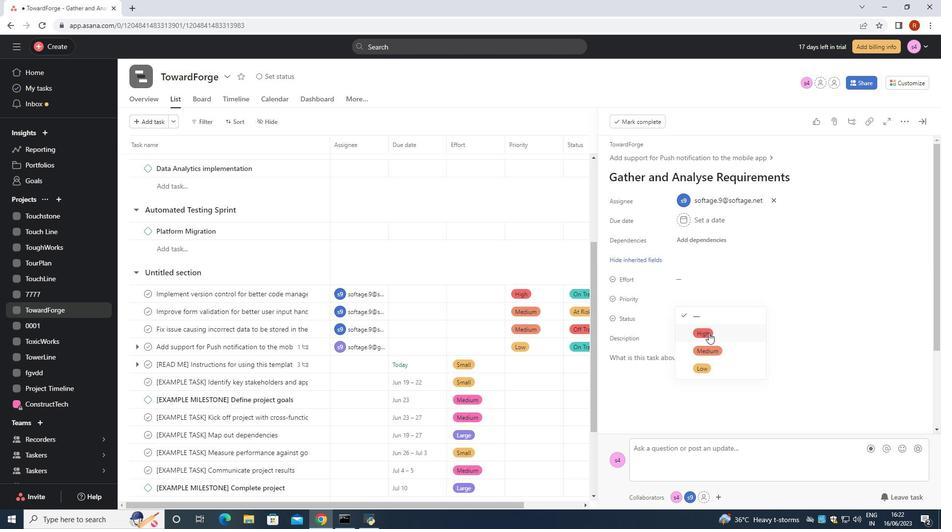 
Action: Mouse moved to (721, 337)
Screenshot: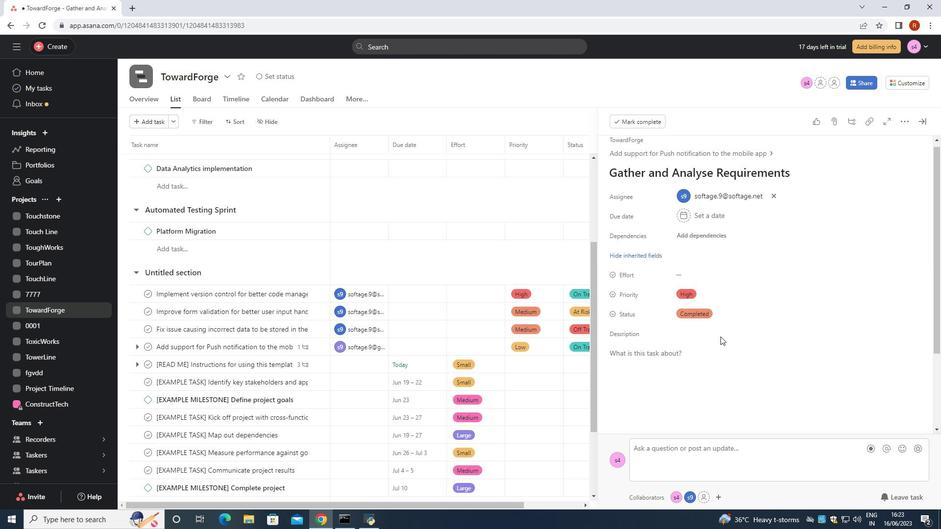 
Action: Mouse scrolled (721, 336) with delta (0, 0)
Screenshot: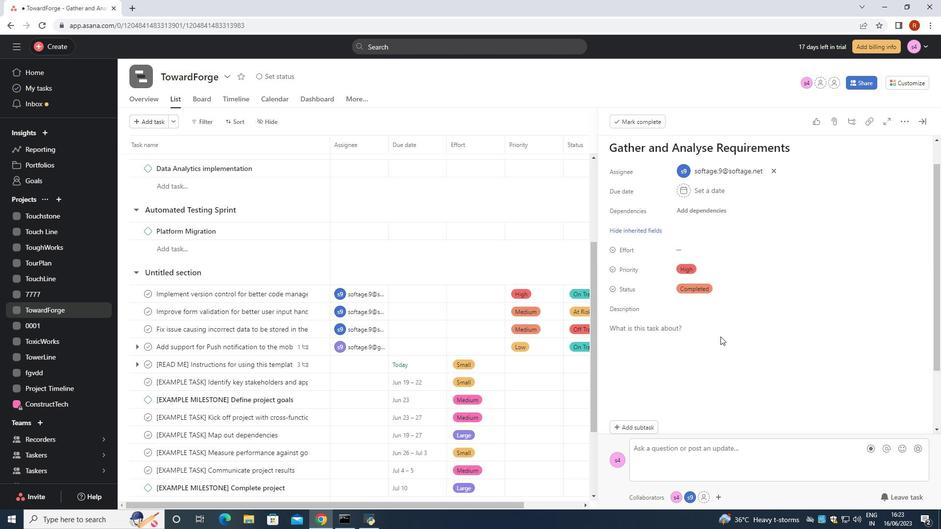 
Action: Mouse scrolled (721, 336) with delta (0, 0)
Screenshot: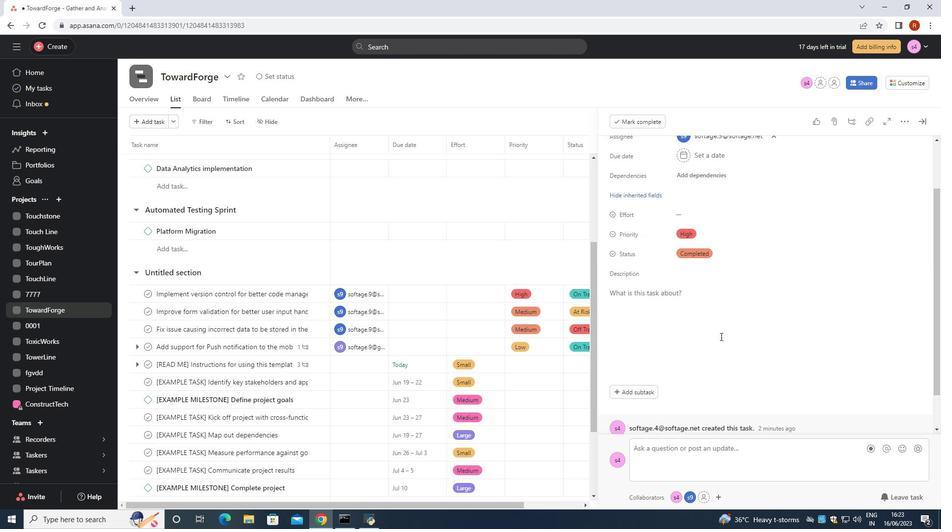 
Action: Mouse scrolled (721, 336) with delta (0, 0)
Screenshot: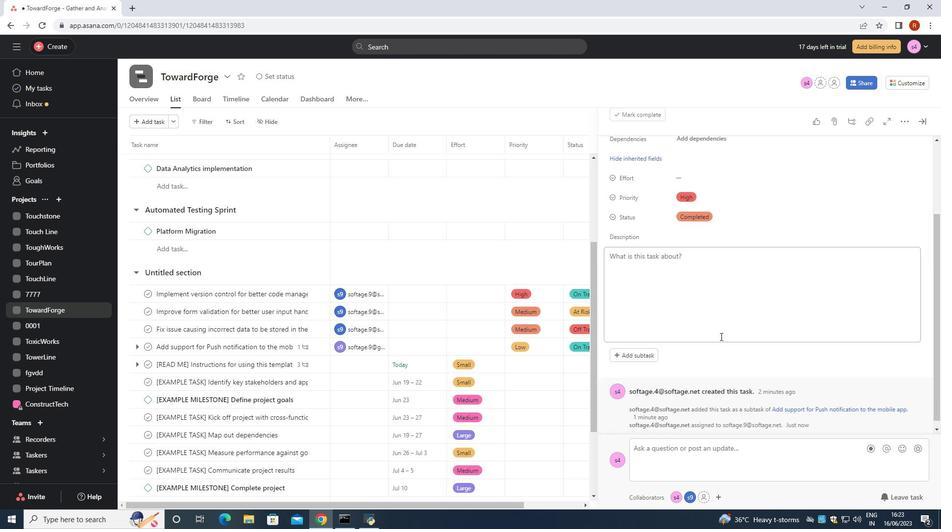 
Action: Mouse scrolled (721, 336) with delta (0, 0)
Screenshot: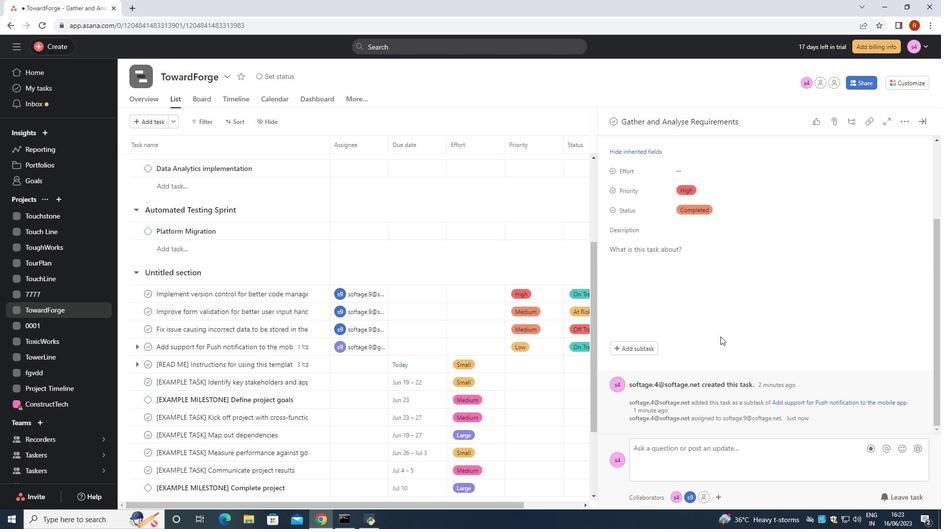 
Action: Mouse moved to (723, 337)
Screenshot: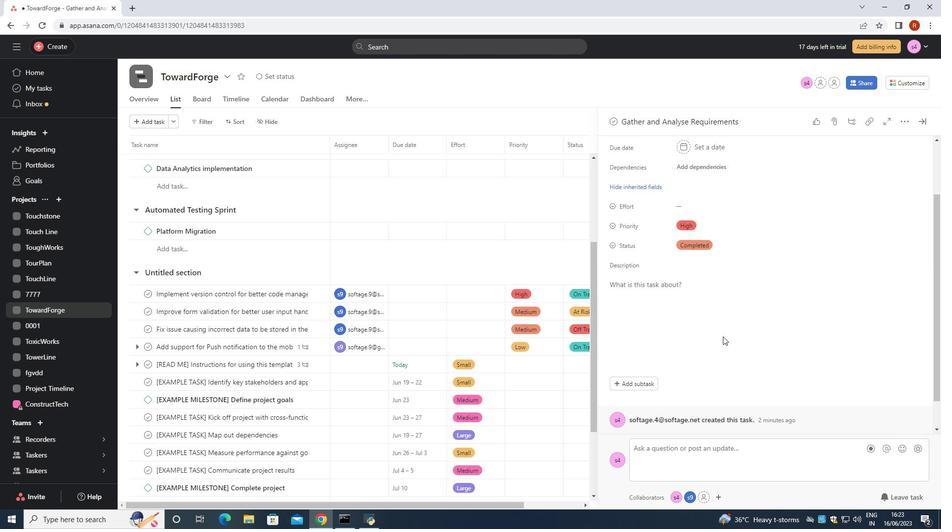 
Action: Mouse scrolled (723, 337) with delta (0, 0)
Screenshot: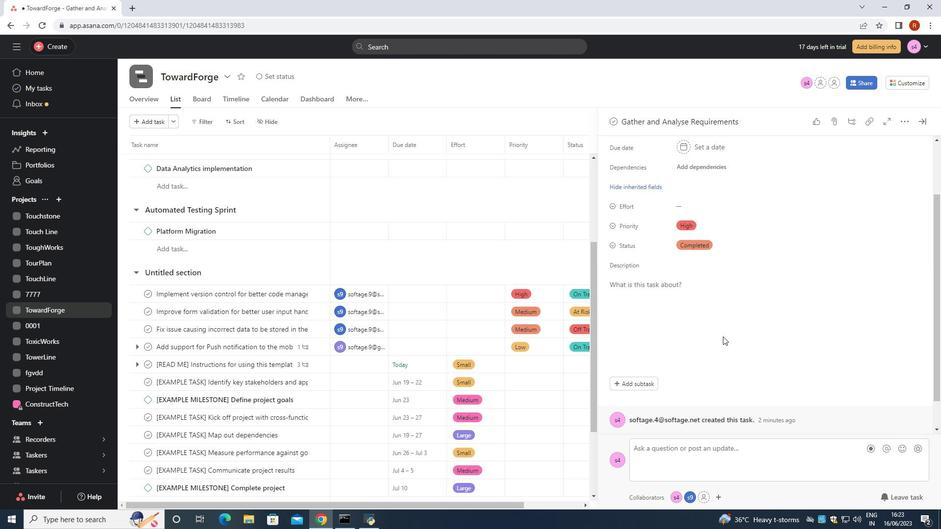 
Action: Mouse moved to (723, 337)
Screenshot: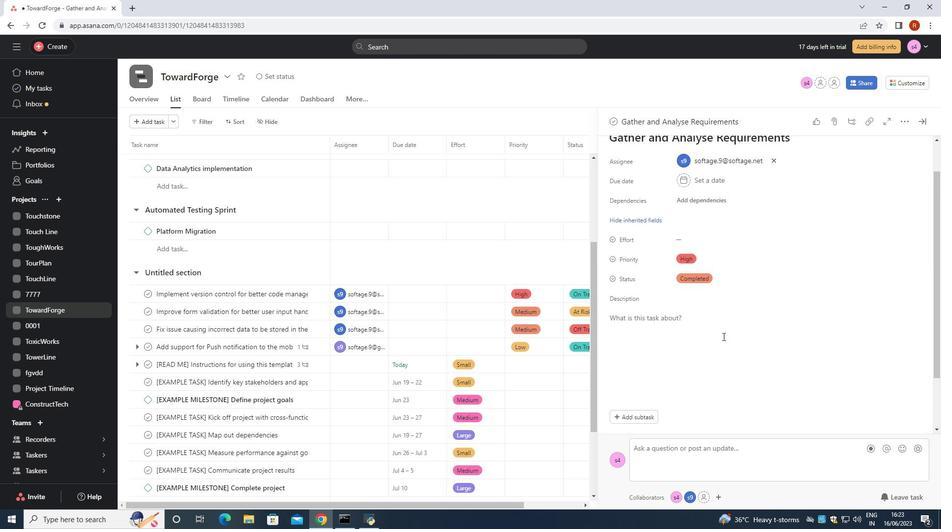 
Action: Mouse scrolled (723, 337) with delta (0, 0)
Screenshot: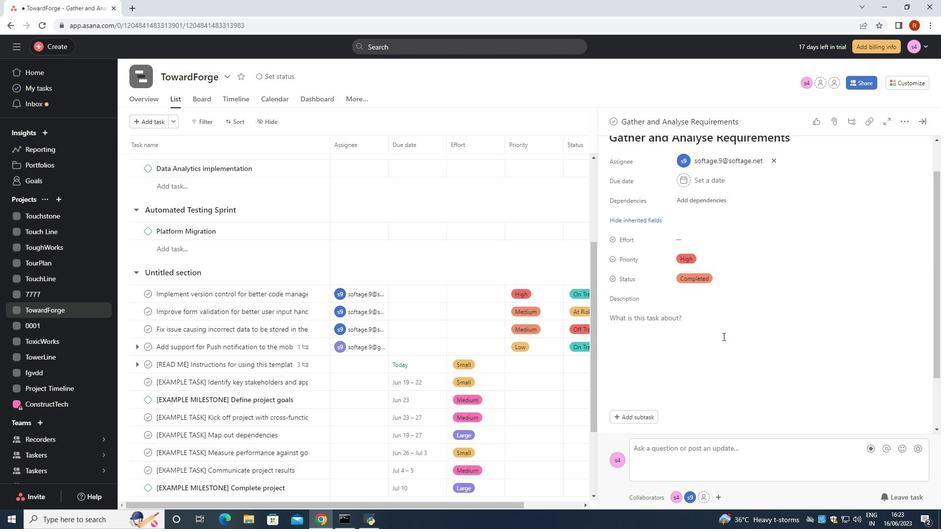 
Action: Mouse moved to (724, 337)
Screenshot: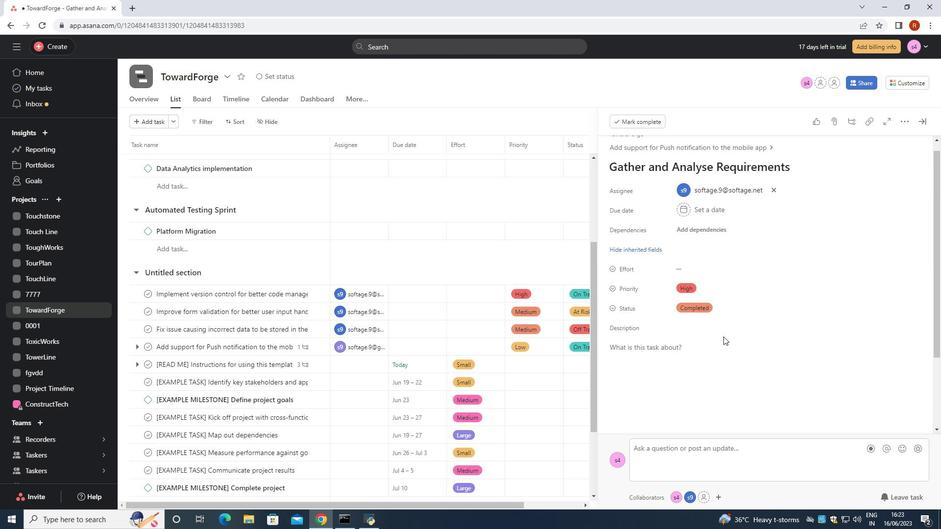 
